 Task: Search one way flight ticket for 4 adults, 2 children, 2 infants in seat and 1 infant on lap in premium economy from Albuquerque: Albuquerque International Sunport to Greensboro: Piedmont Triad International Airport on 5-1-2023. Choice of flights is Alaska. Number of bags: 2 checked bags. Price is upto 42000. Outbound departure time preference is 13:00.
Action: Mouse moved to (218, 405)
Screenshot: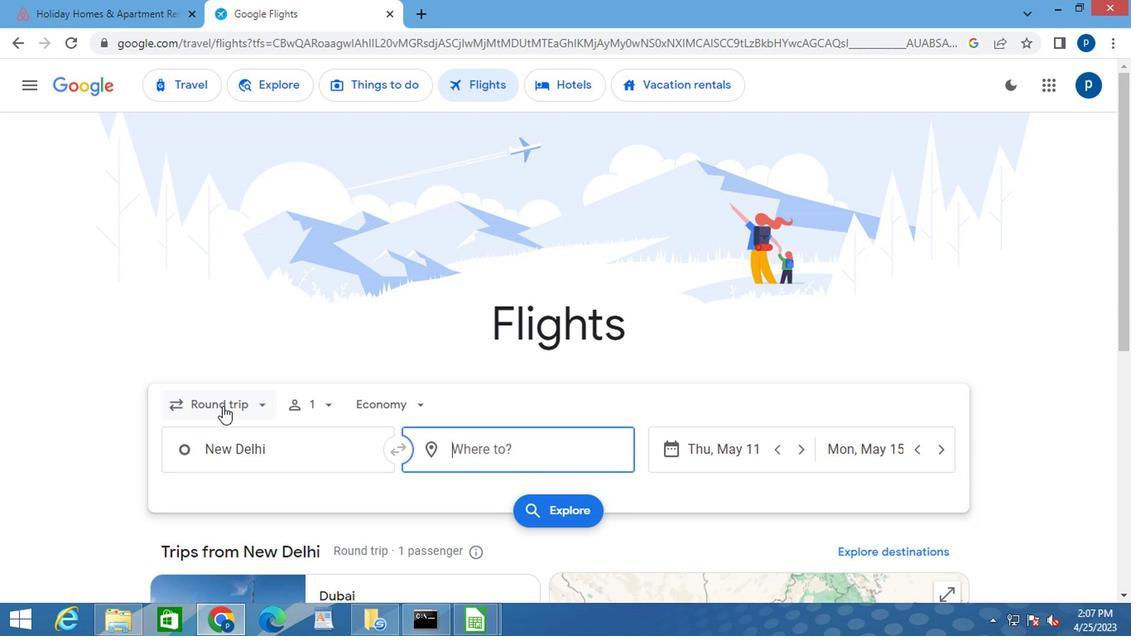
Action: Mouse pressed left at (218, 405)
Screenshot: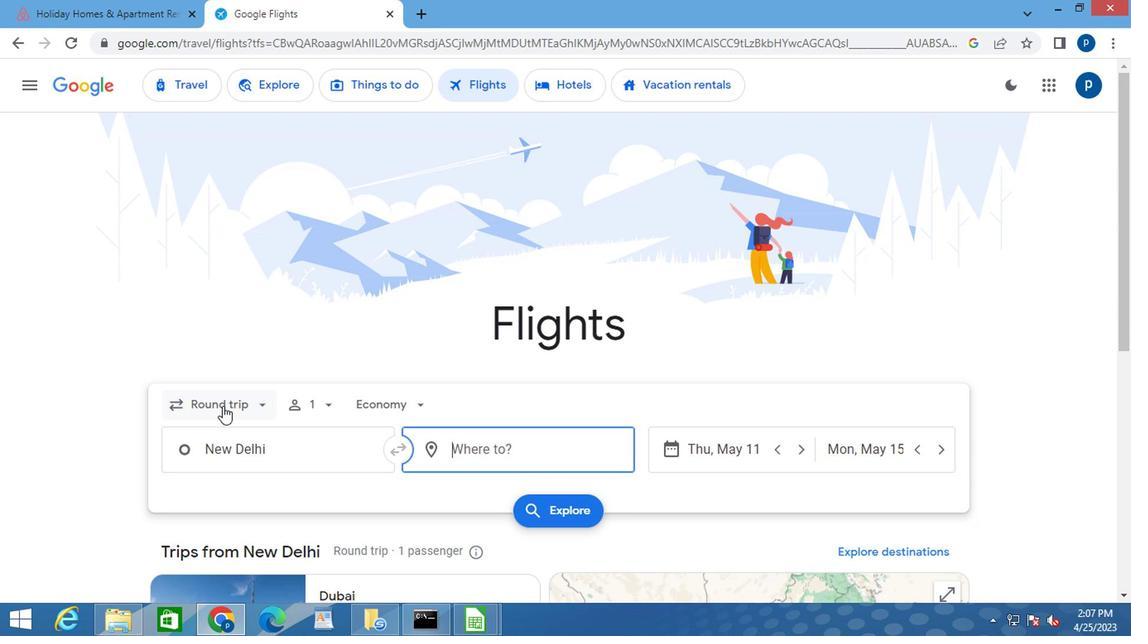 
Action: Mouse moved to (239, 476)
Screenshot: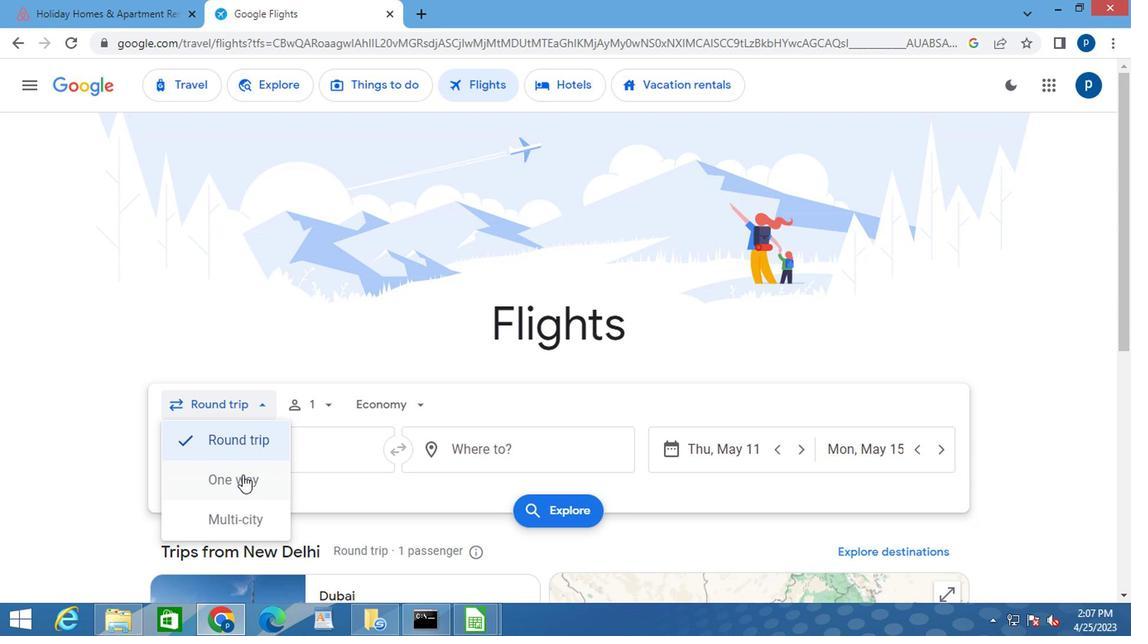 
Action: Mouse pressed left at (239, 476)
Screenshot: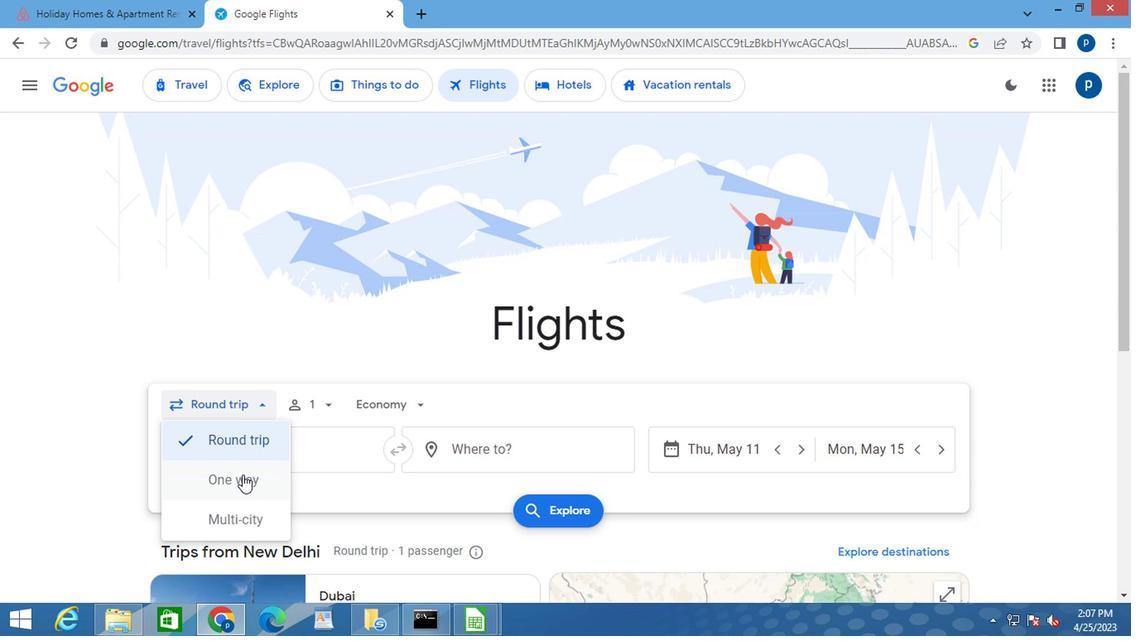 
Action: Mouse moved to (318, 410)
Screenshot: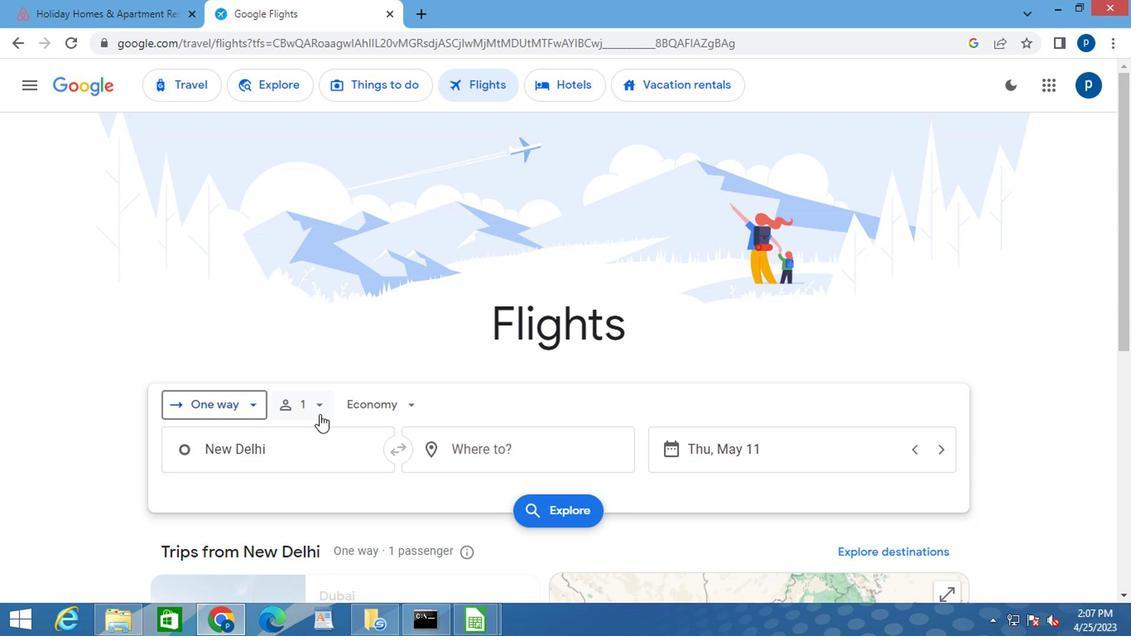 
Action: Mouse pressed left at (318, 410)
Screenshot: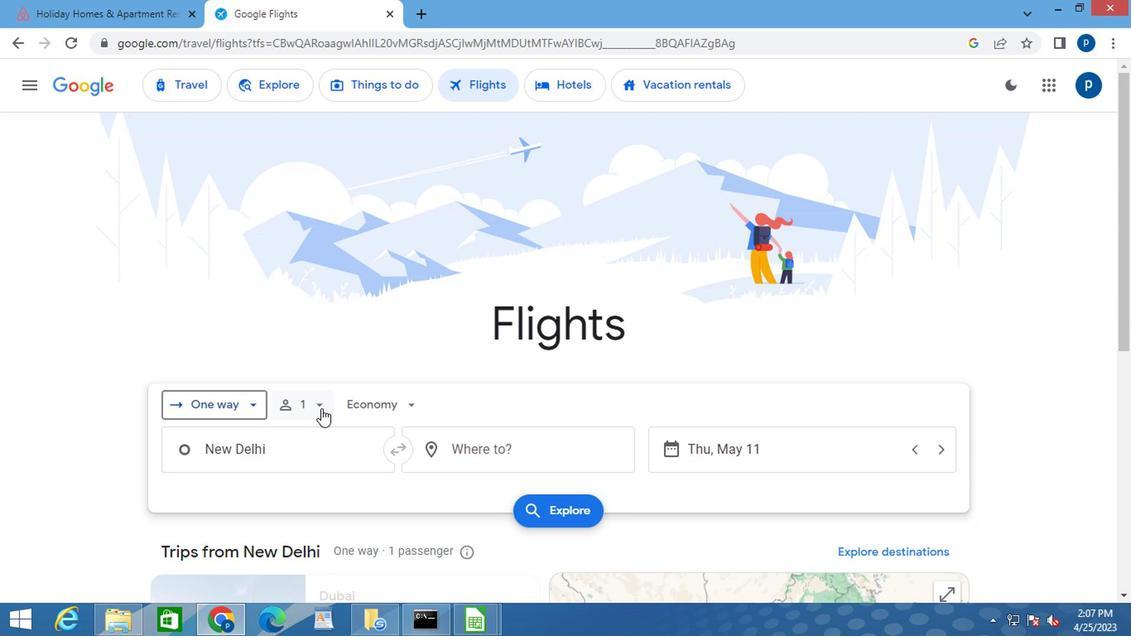 
Action: Mouse moved to (318, 408)
Screenshot: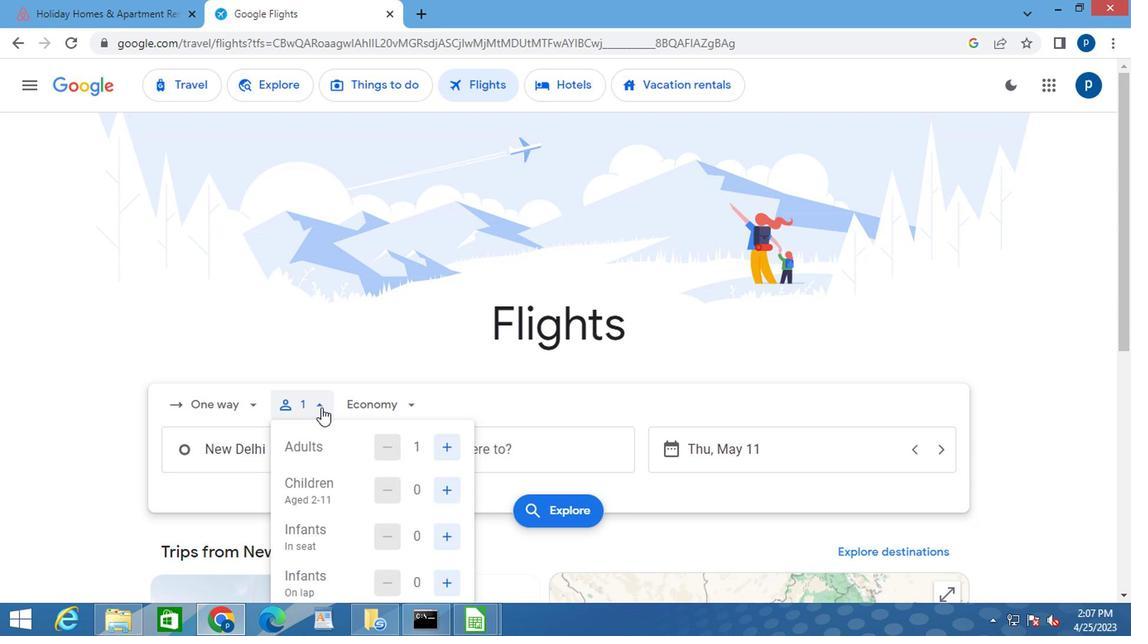 
Action: Mouse scrolled (318, 407) with delta (0, 0)
Screenshot: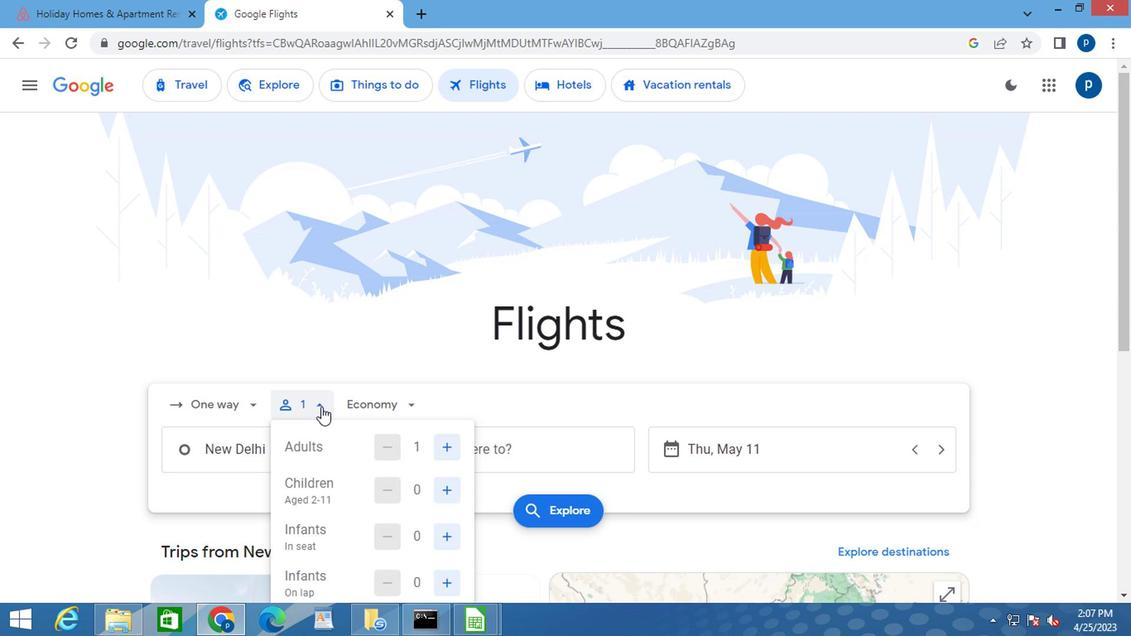
Action: Mouse scrolled (318, 407) with delta (0, 0)
Screenshot: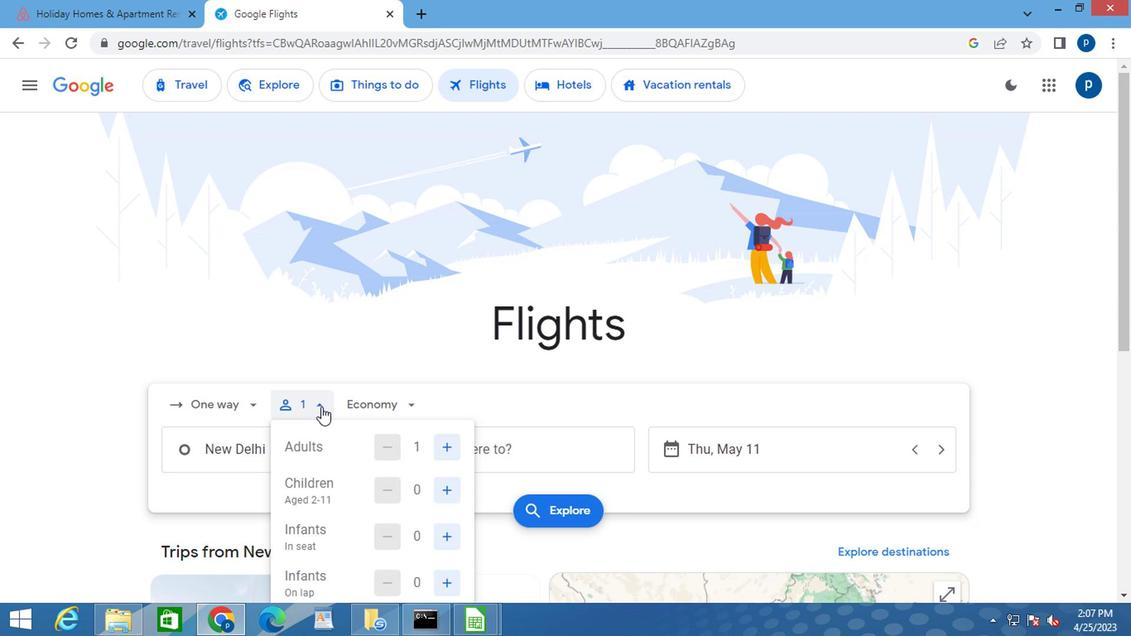 
Action: Mouse moved to (438, 291)
Screenshot: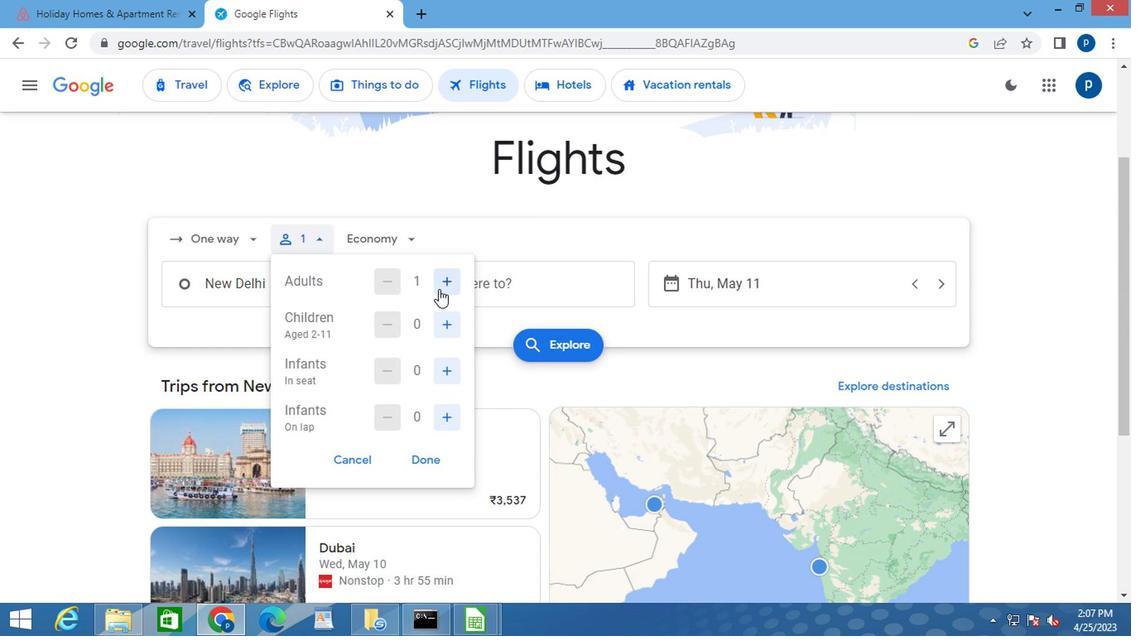 
Action: Mouse pressed left at (438, 291)
Screenshot: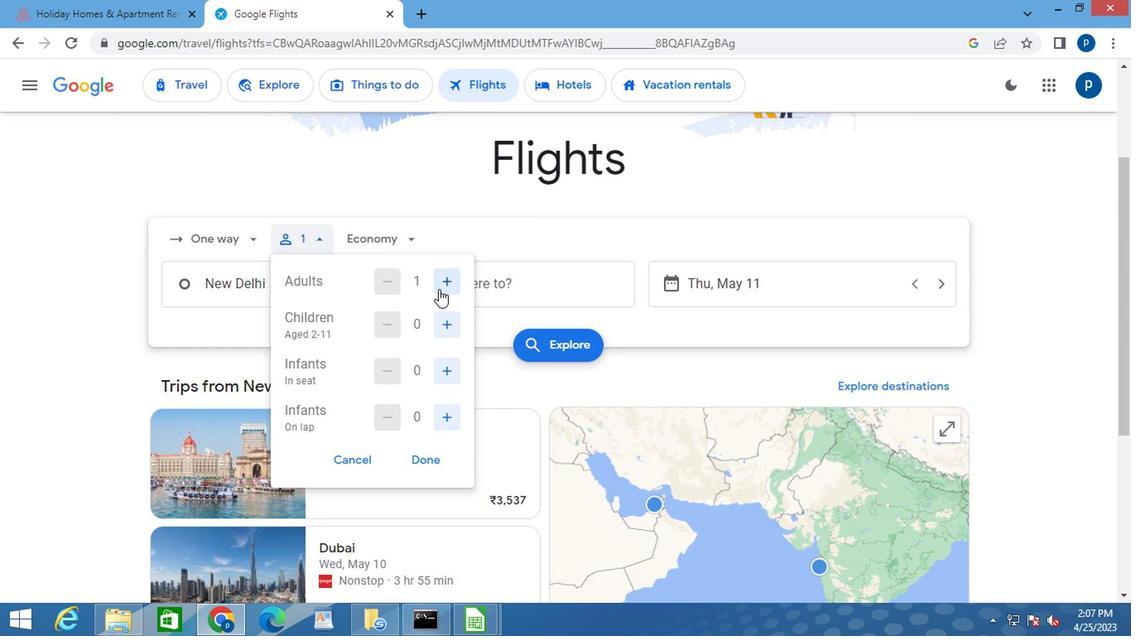 
Action: Mouse moved to (440, 291)
Screenshot: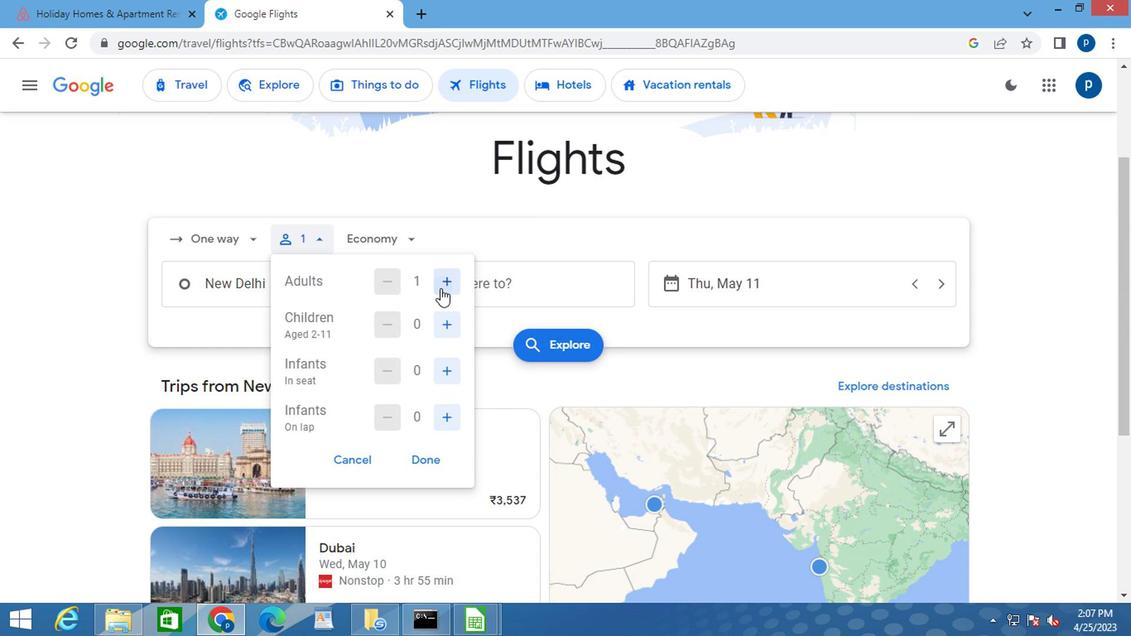 
Action: Mouse pressed left at (440, 291)
Screenshot: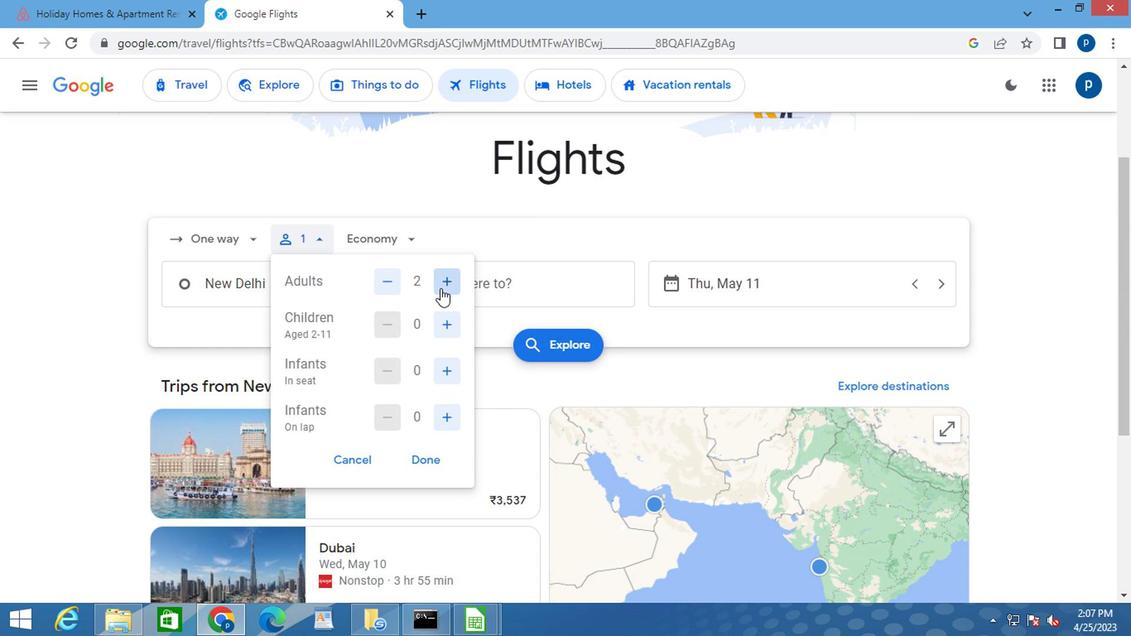 
Action: Mouse moved to (440, 291)
Screenshot: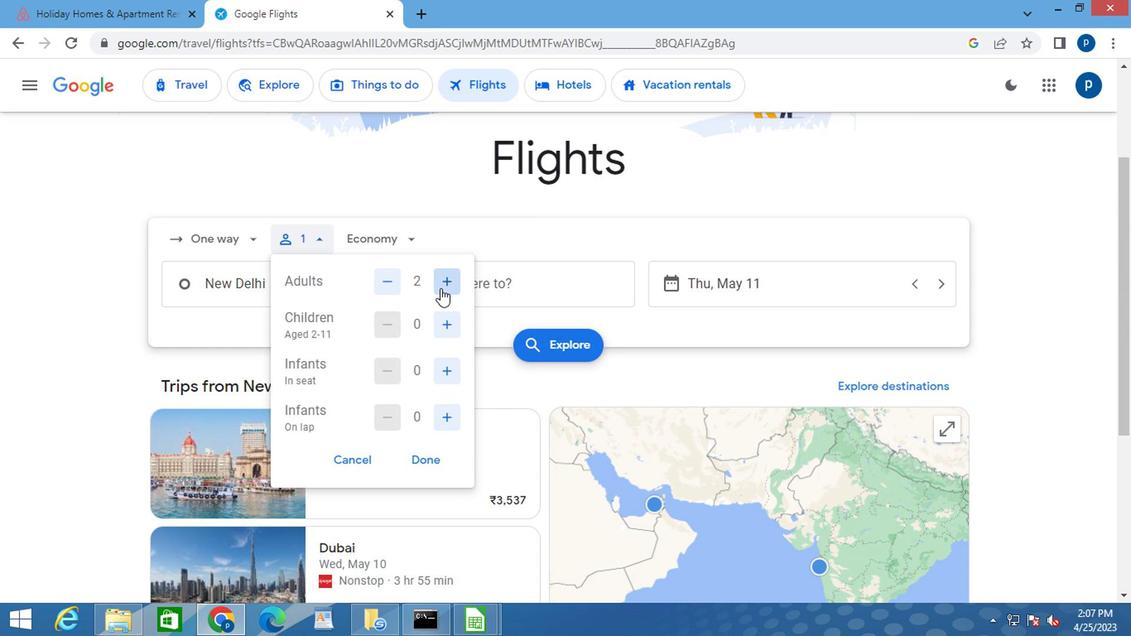 
Action: Mouse pressed left at (440, 291)
Screenshot: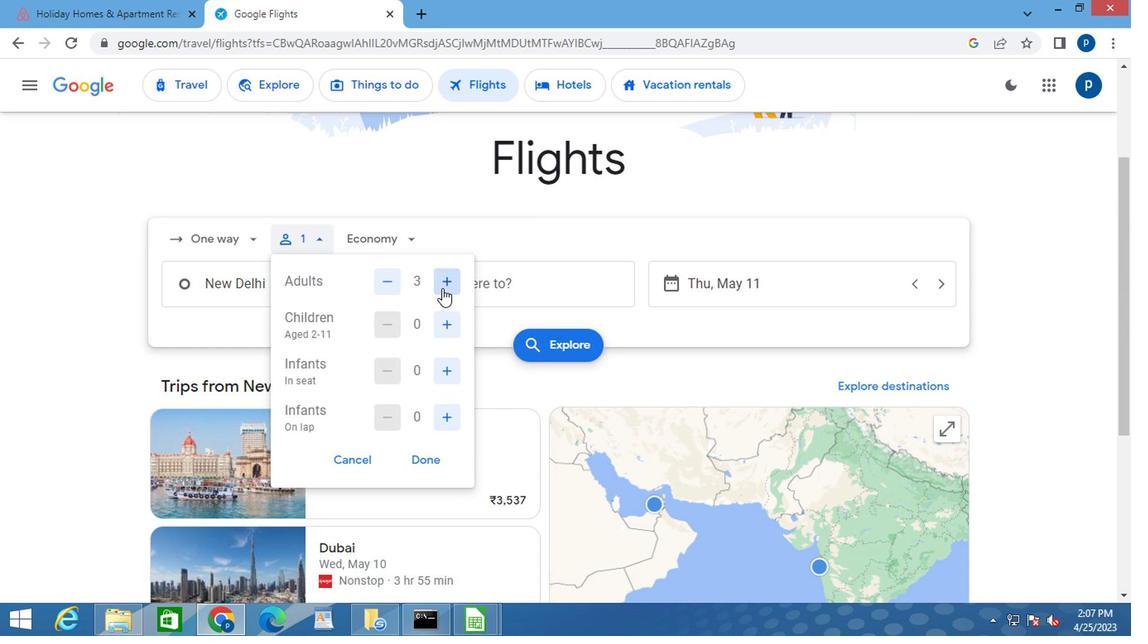 
Action: Mouse moved to (443, 322)
Screenshot: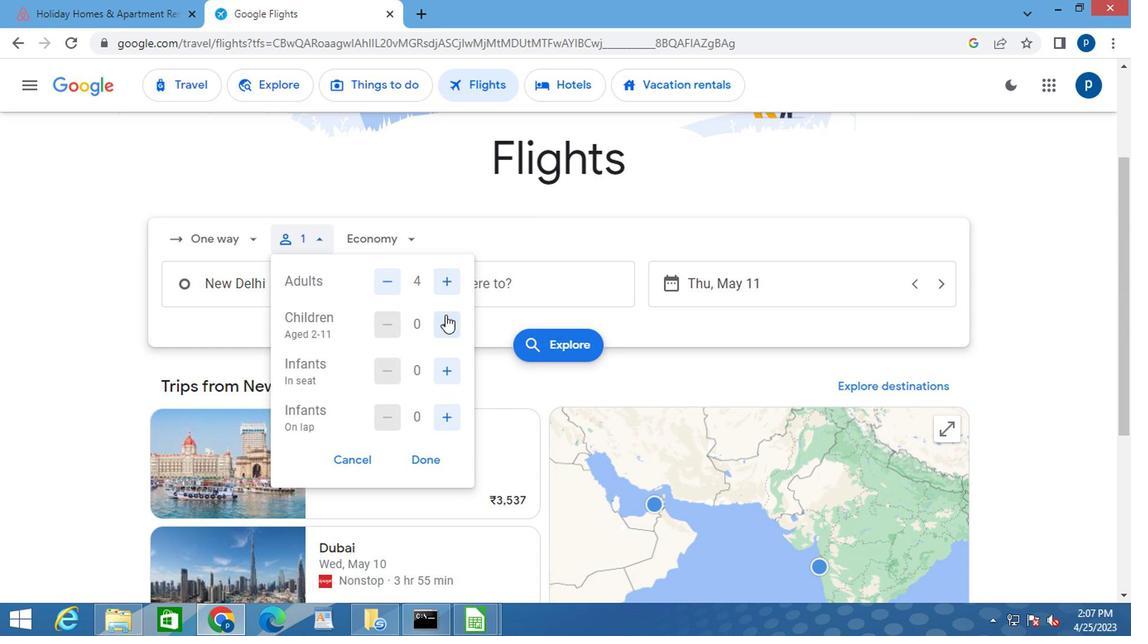 
Action: Mouse pressed left at (443, 322)
Screenshot: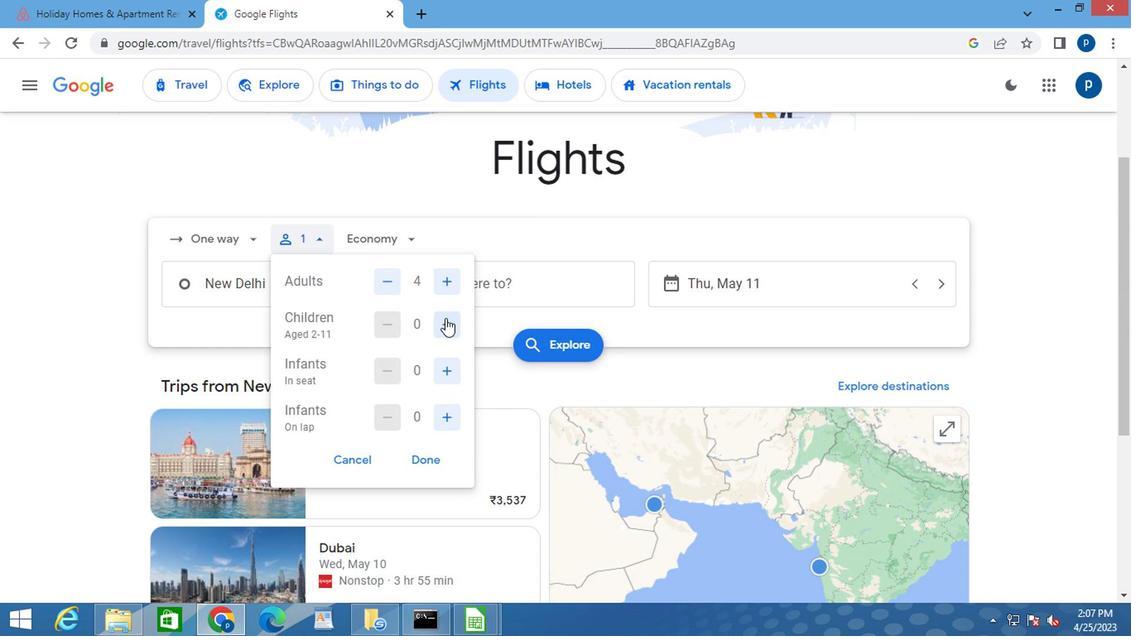 
Action: Mouse pressed left at (443, 322)
Screenshot: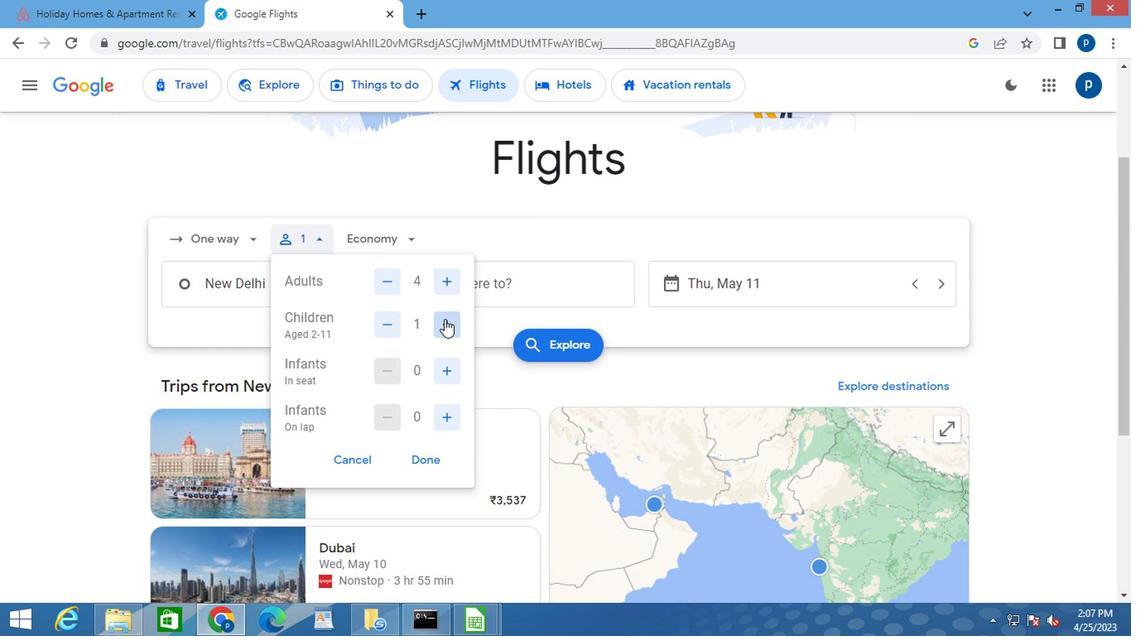 
Action: Mouse moved to (446, 371)
Screenshot: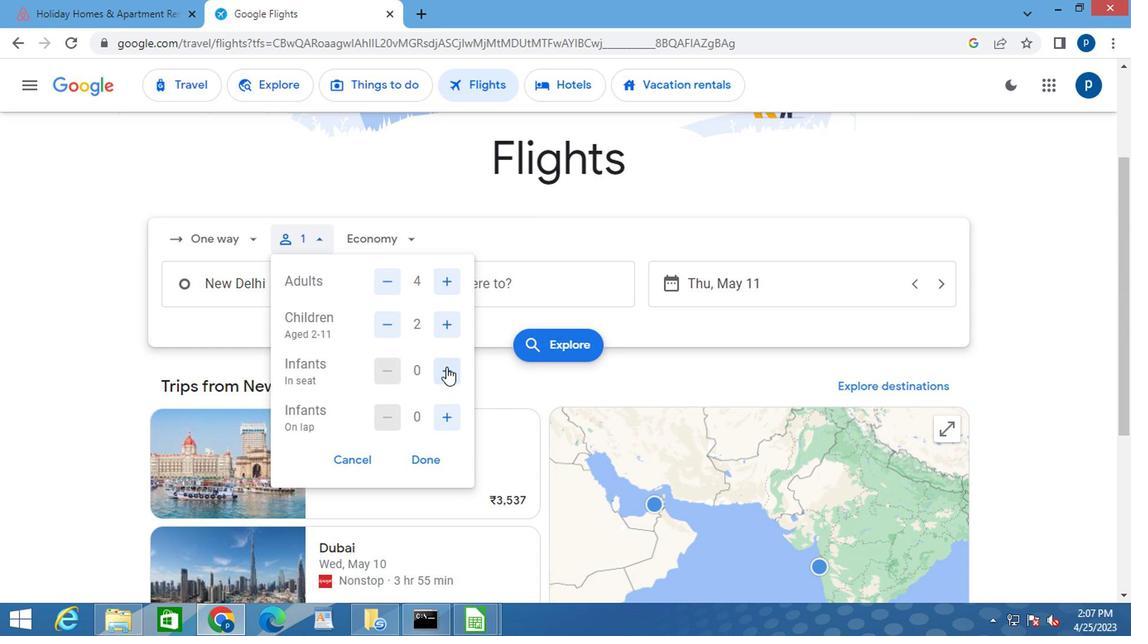 
Action: Mouse pressed left at (446, 371)
Screenshot: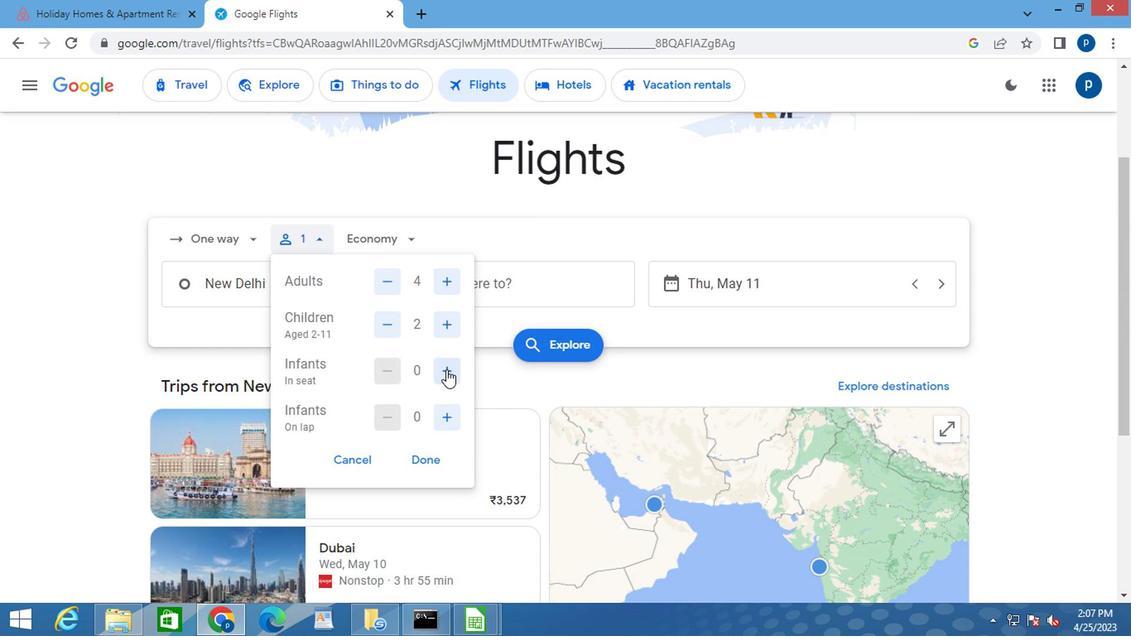 
Action: Mouse moved to (446, 371)
Screenshot: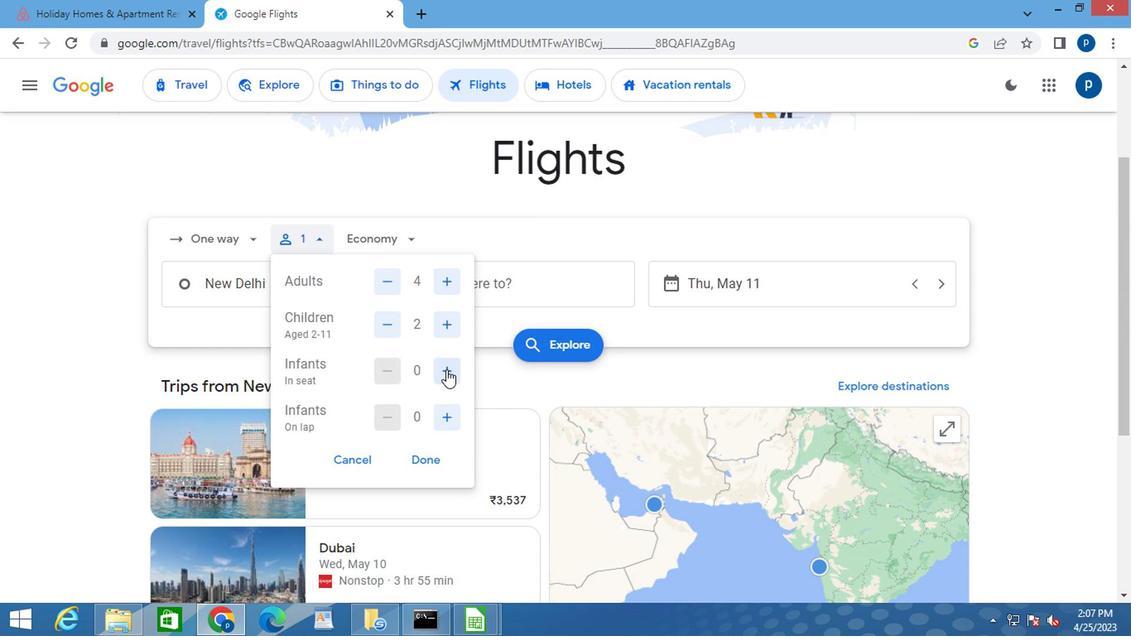 
Action: Mouse pressed left at (446, 371)
Screenshot: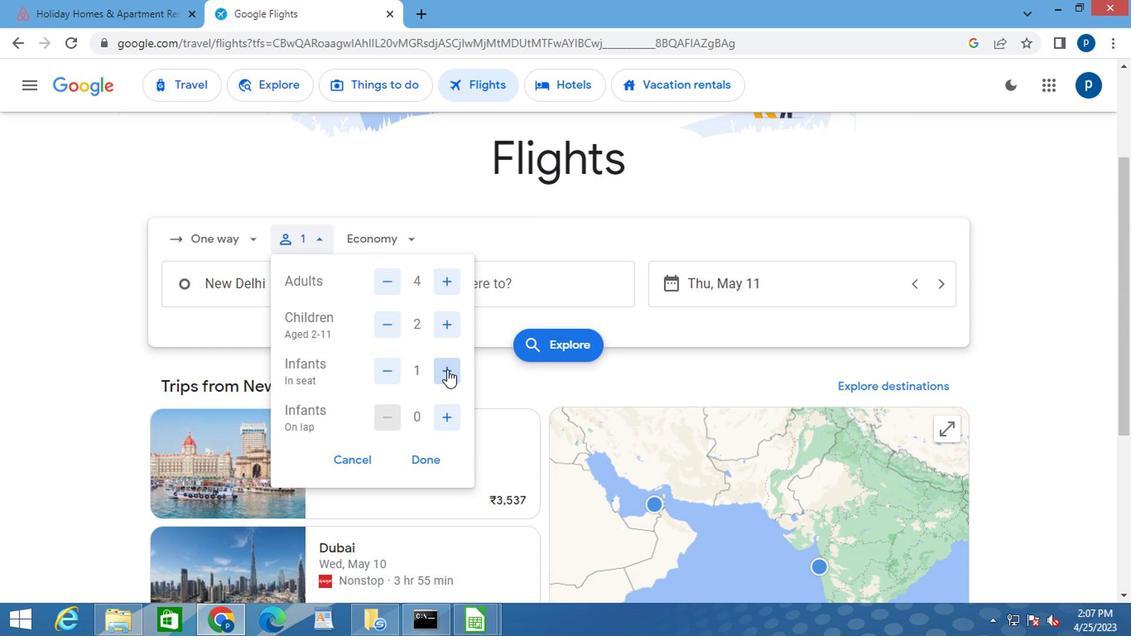 
Action: Mouse moved to (446, 417)
Screenshot: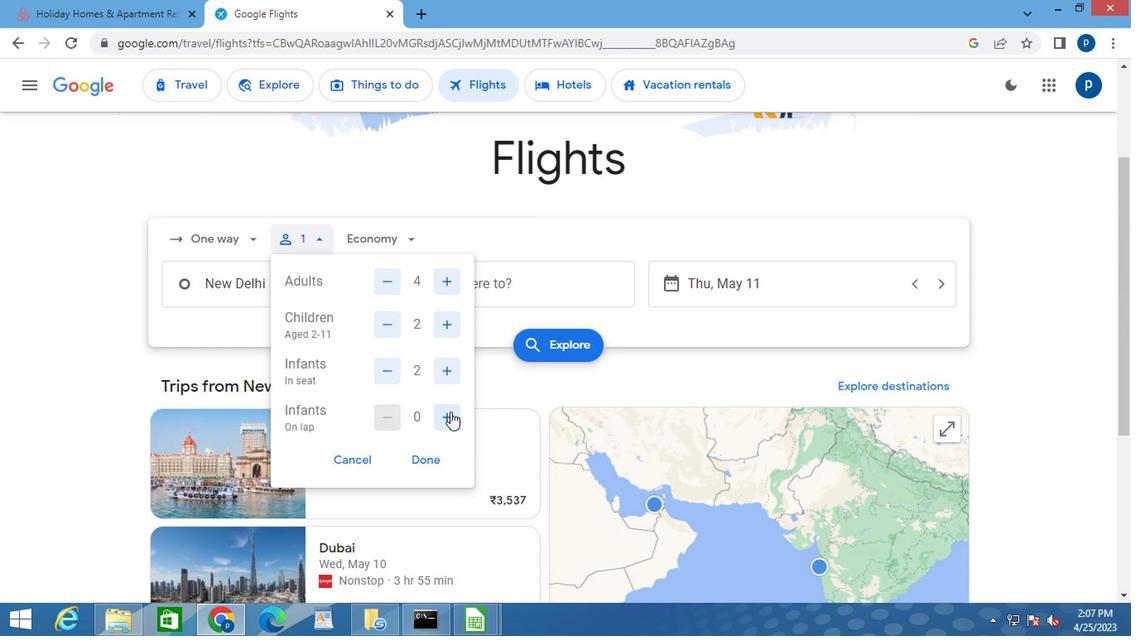 
Action: Mouse pressed left at (446, 417)
Screenshot: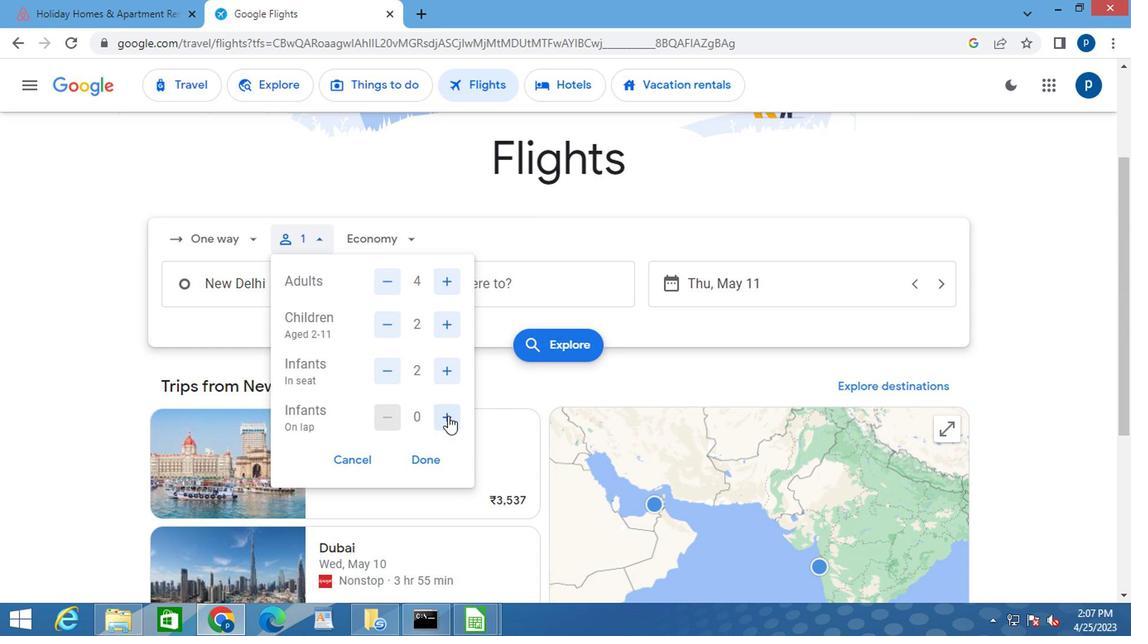 
Action: Mouse moved to (426, 459)
Screenshot: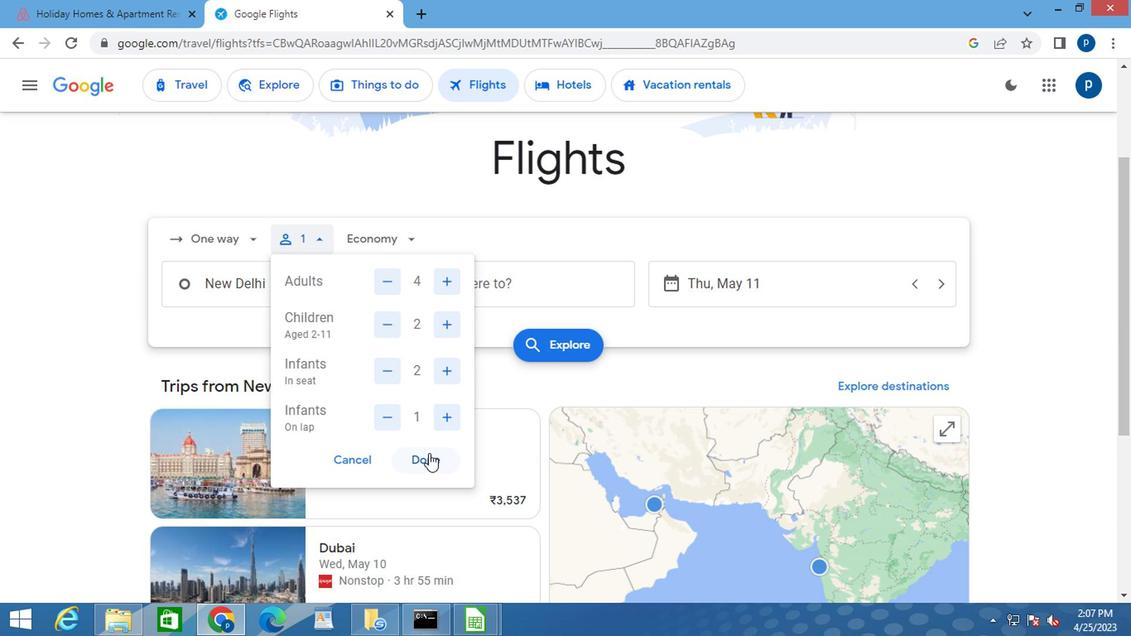 
Action: Mouse pressed left at (426, 459)
Screenshot: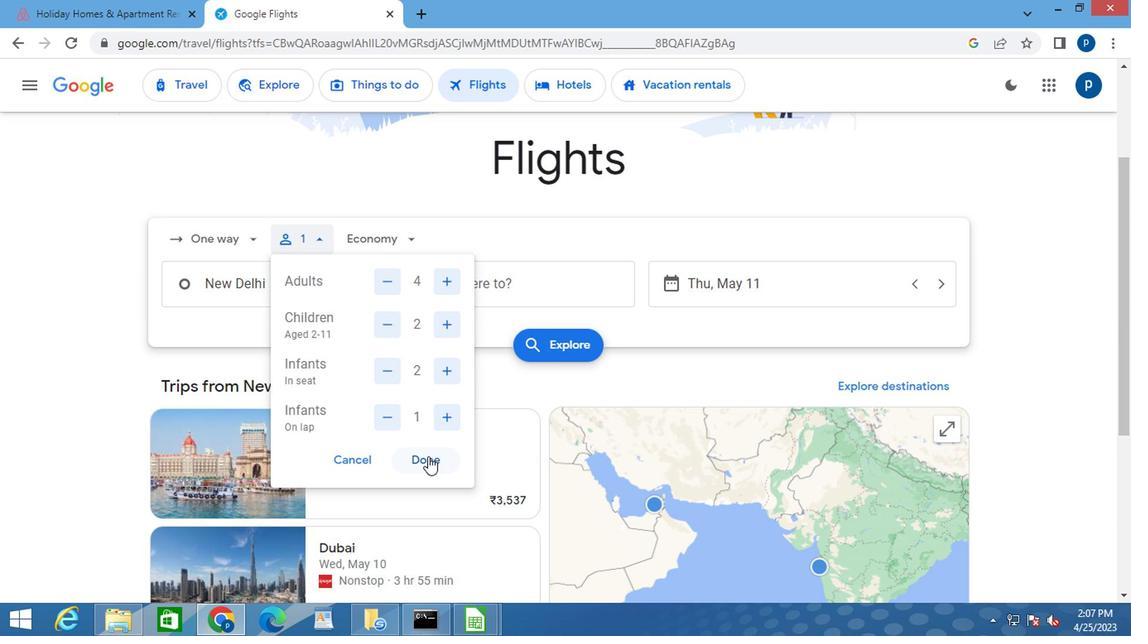 
Action: Mouse moved to (400, 250)
Screenshot: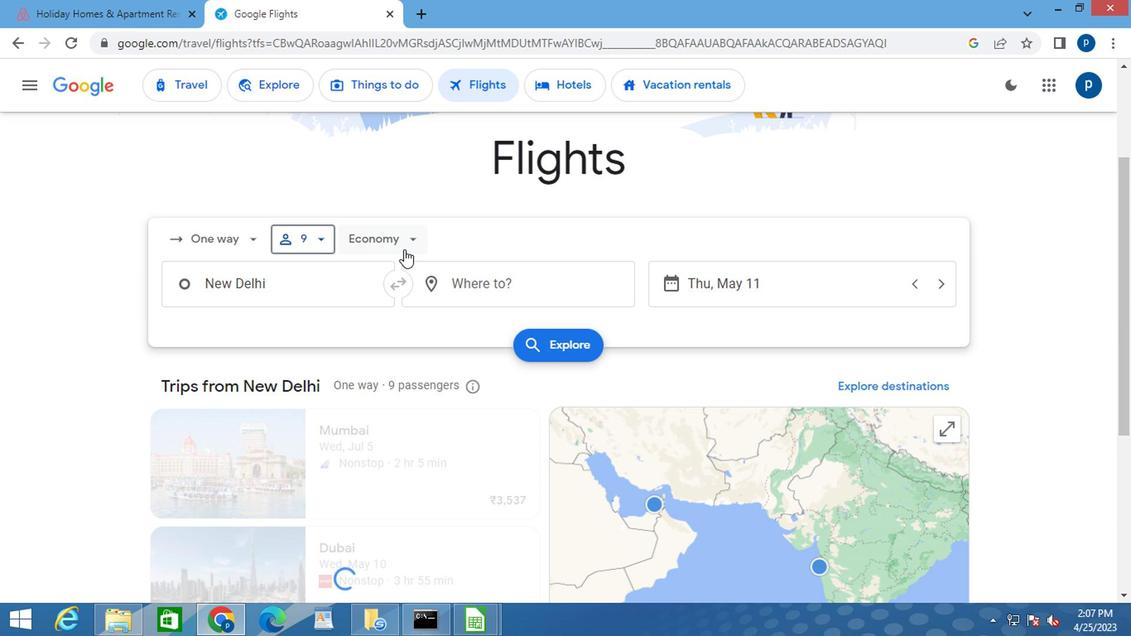 
Action: Mouse pressed left at (400, 250)
Screenshot: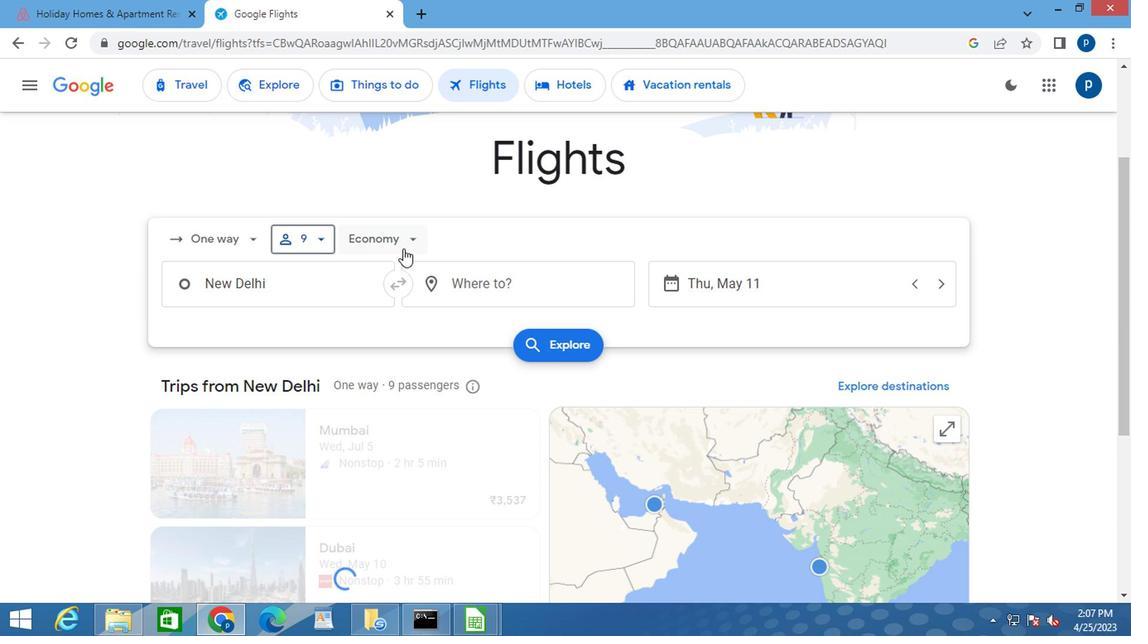 
Action: Mouse moved to (460, 312)
Screenshot: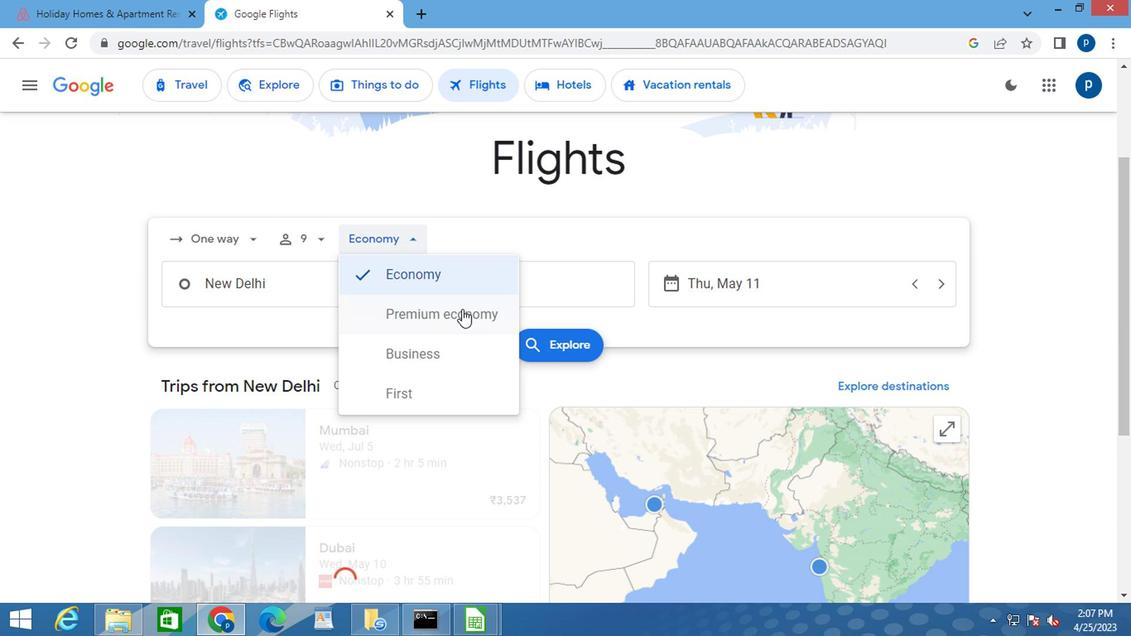 
Action: Mouse pressed left at (460, 312)
Screenshot: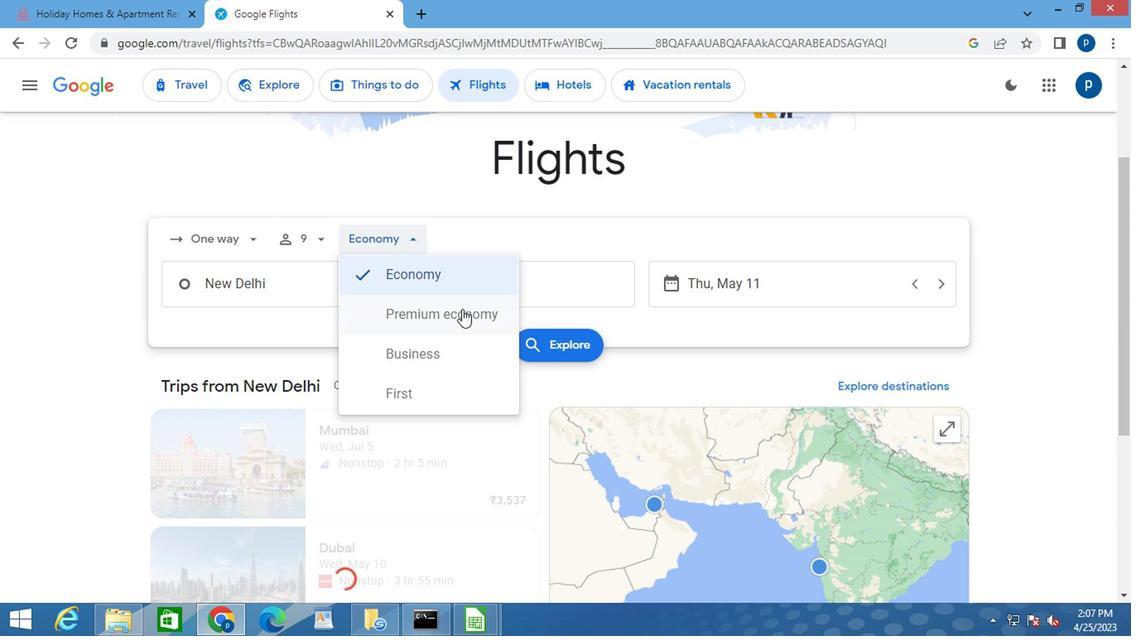 
Action: Mouse moved to (231, 289)
Screenshot: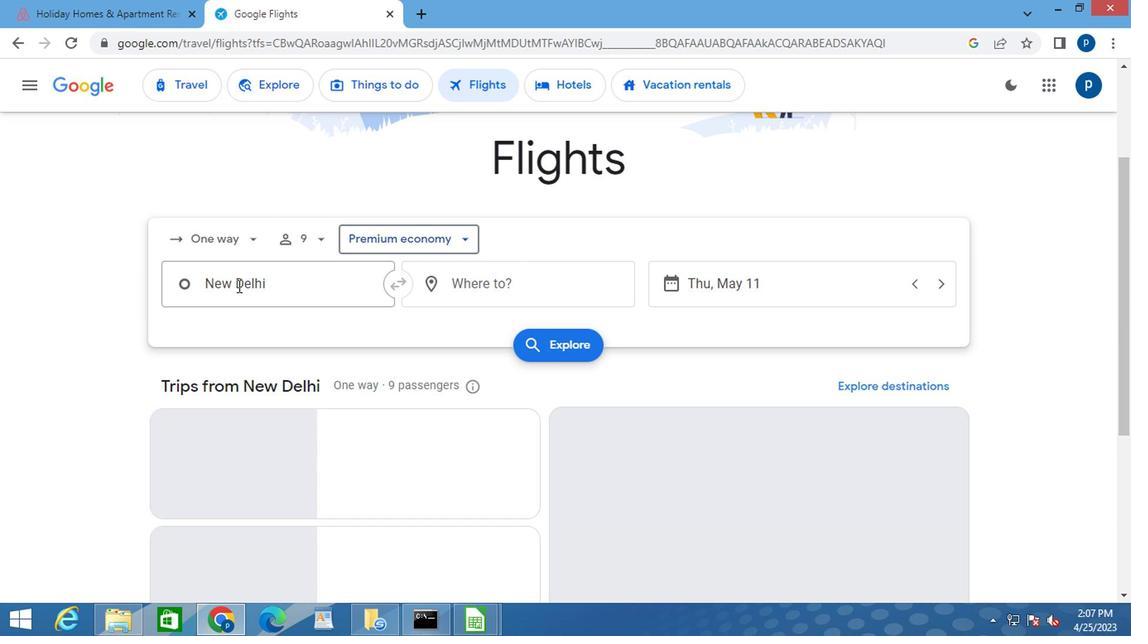 
Action: Mouse pressed left at (231, 289)
Screenshot: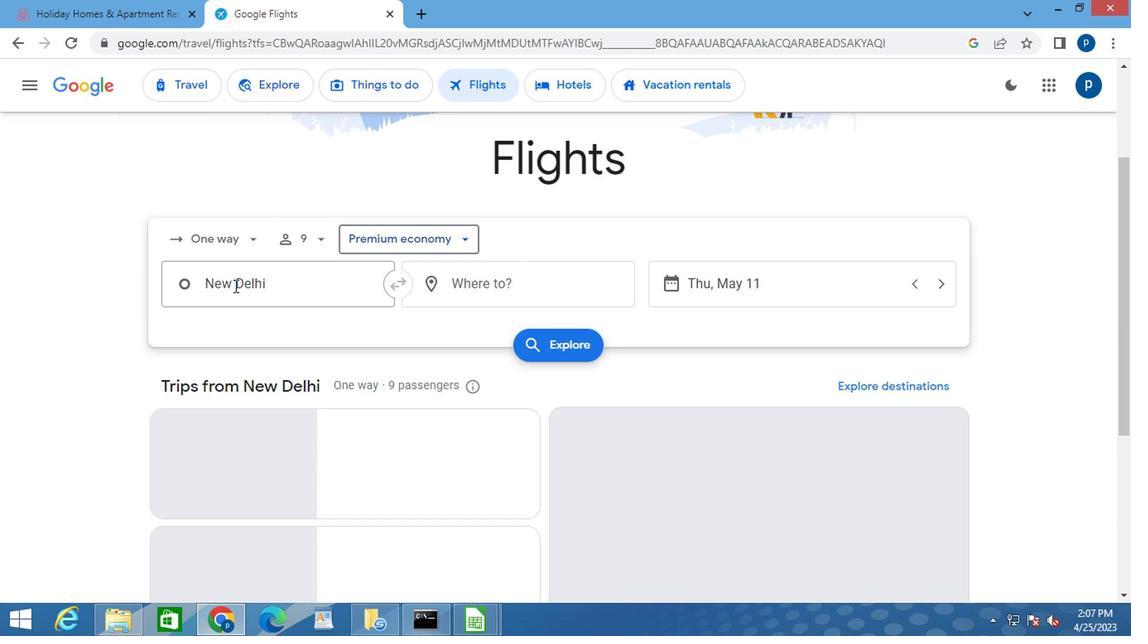 
Action: Mouse pressed left at (231, 289)
Screenshot: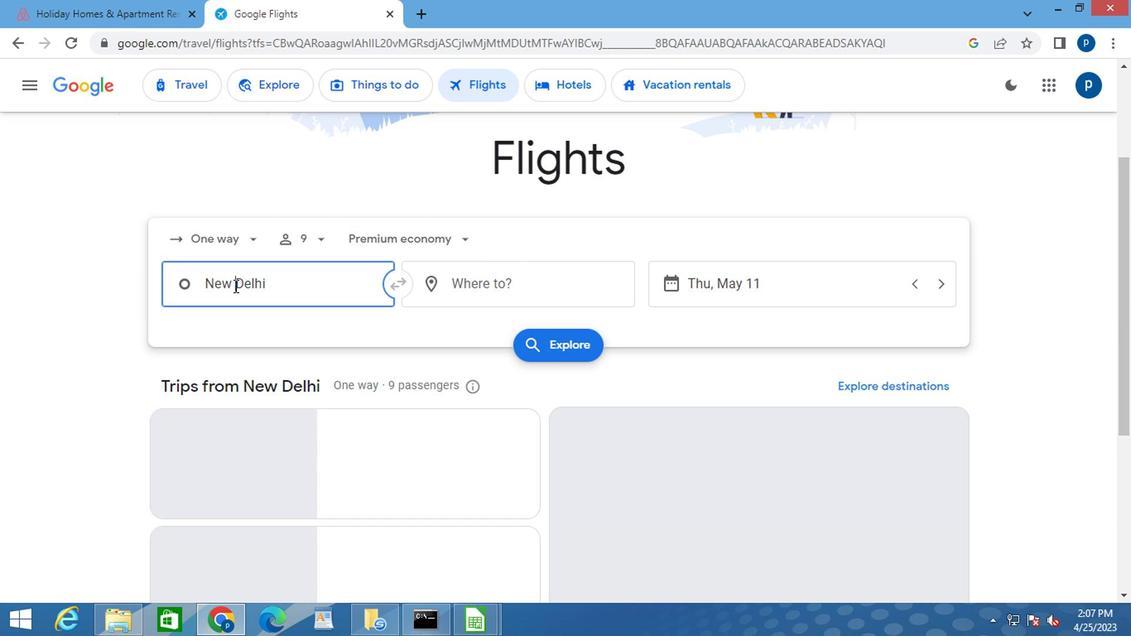 
Action: Key pressed <Key.delete>a<Key.caps_lock>lbuquerque
Screenshot: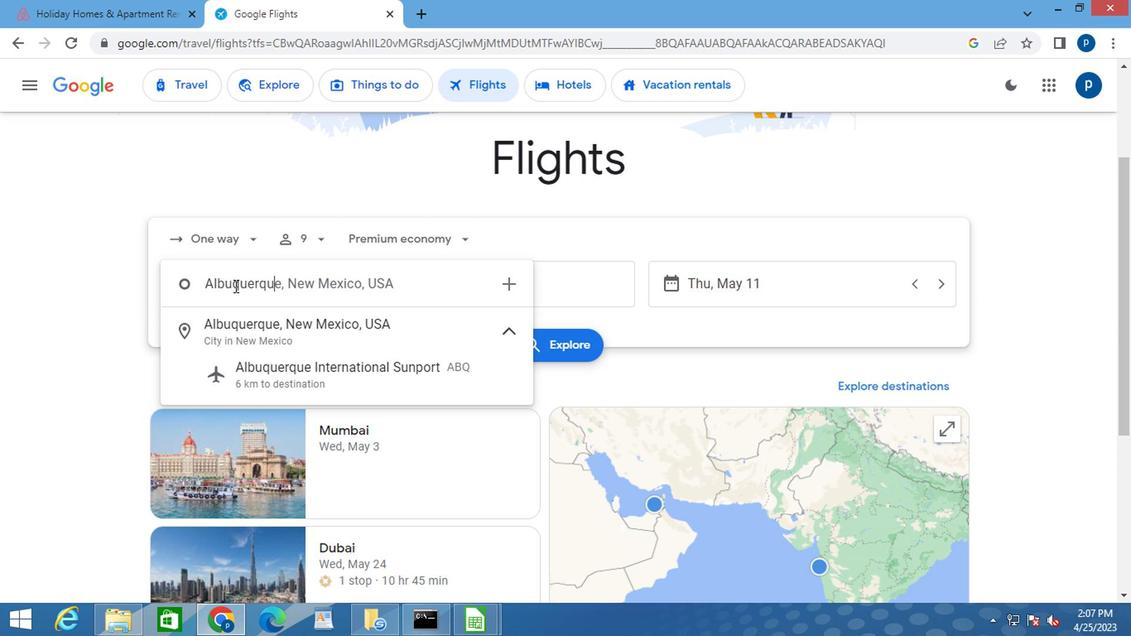 
Action: Mouse moved to (273, 377)
Screenshot: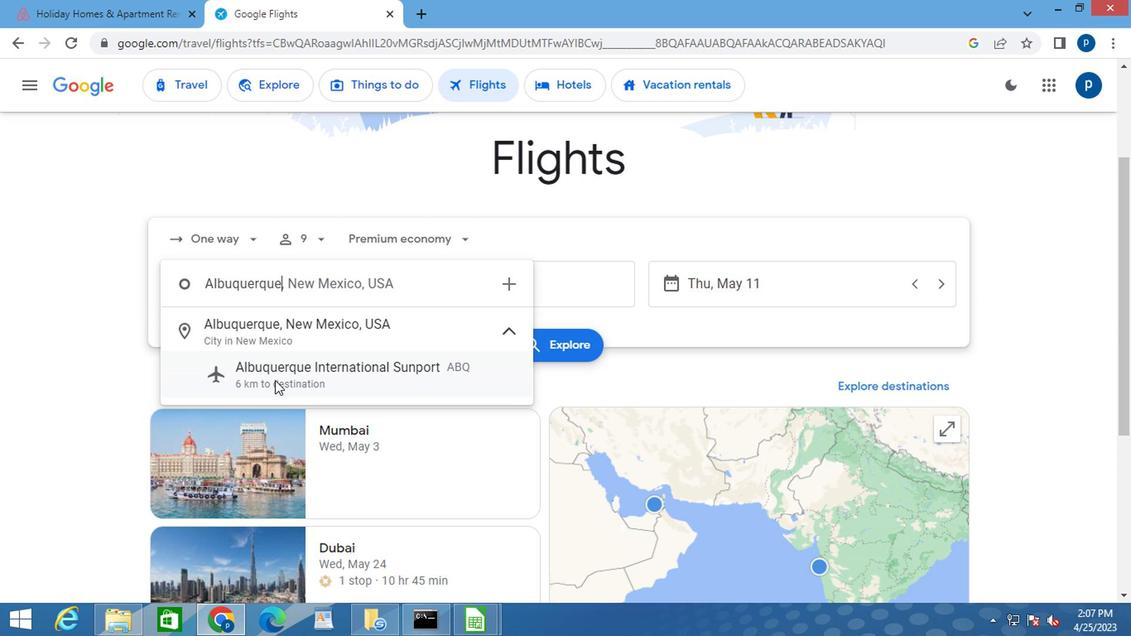 
Action: Mouse pressed left at (273, 377)
Screenshot: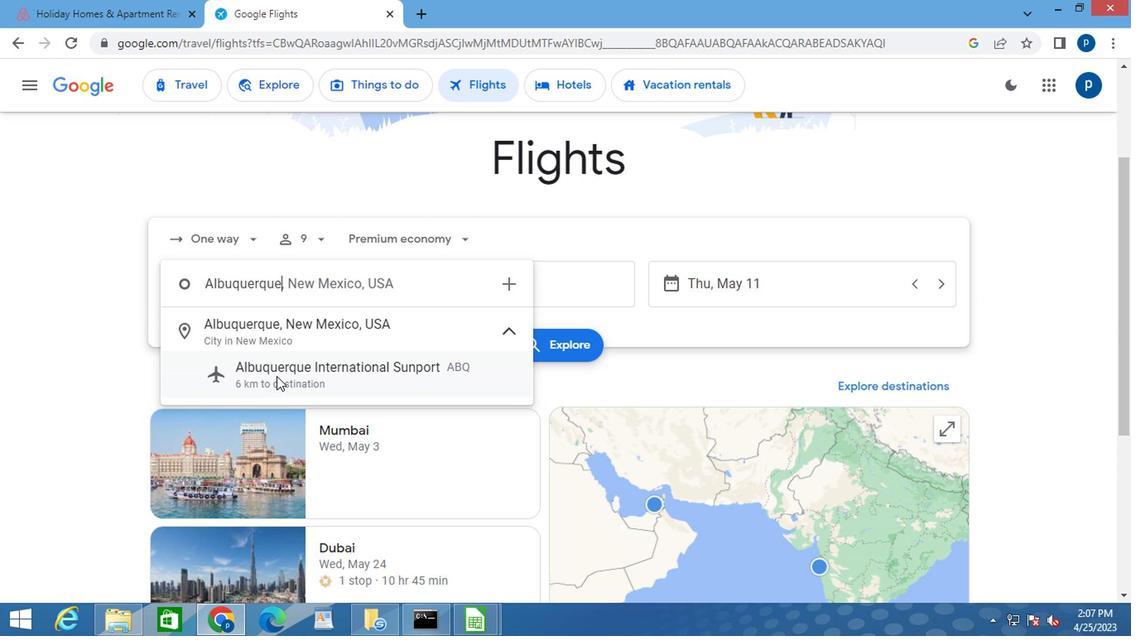 
Action: Mouse moved to (464, 293)
Screenshot: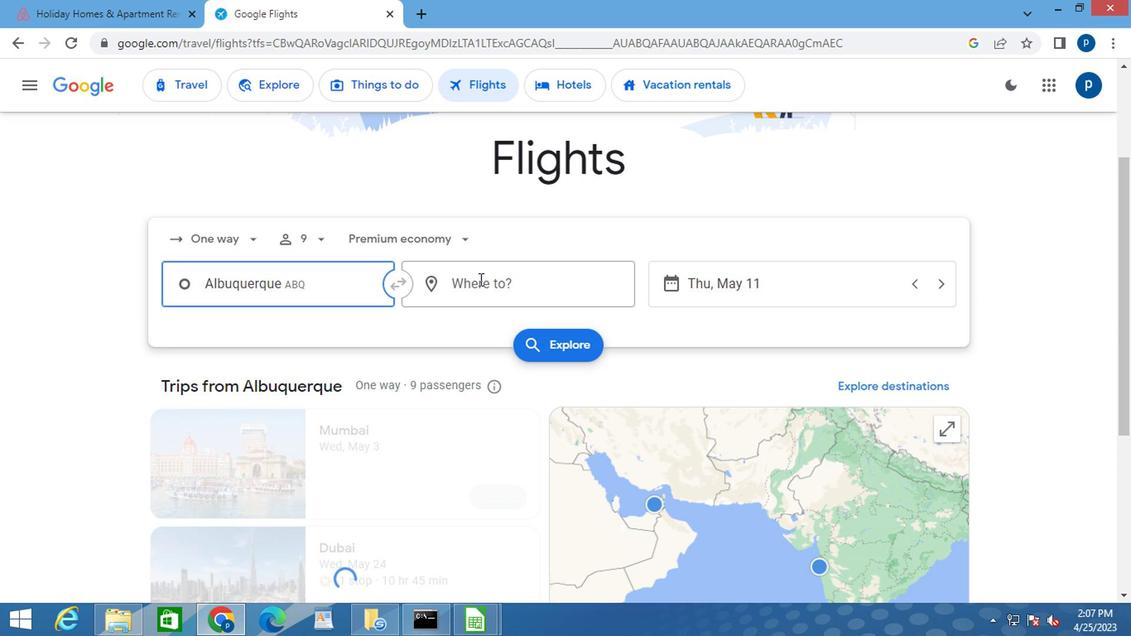
Action: Mouse pressed left at (464, 293)
Screenshot: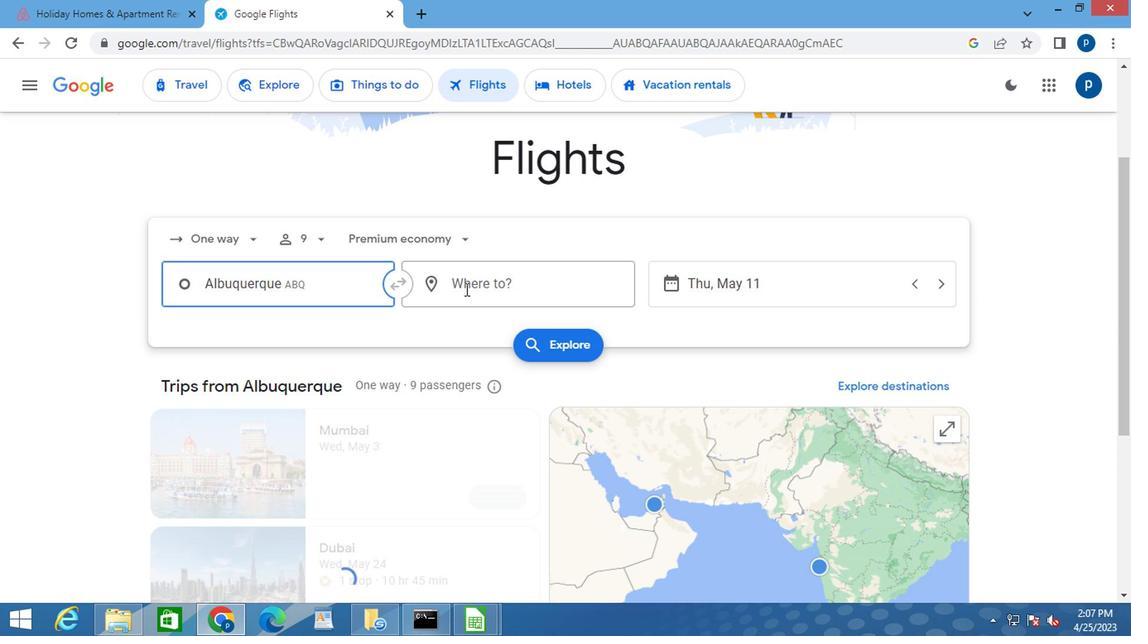 
Action: Key pressed <Key.caps_lock>p<Key.caps_lock>iedmont
Screenshot: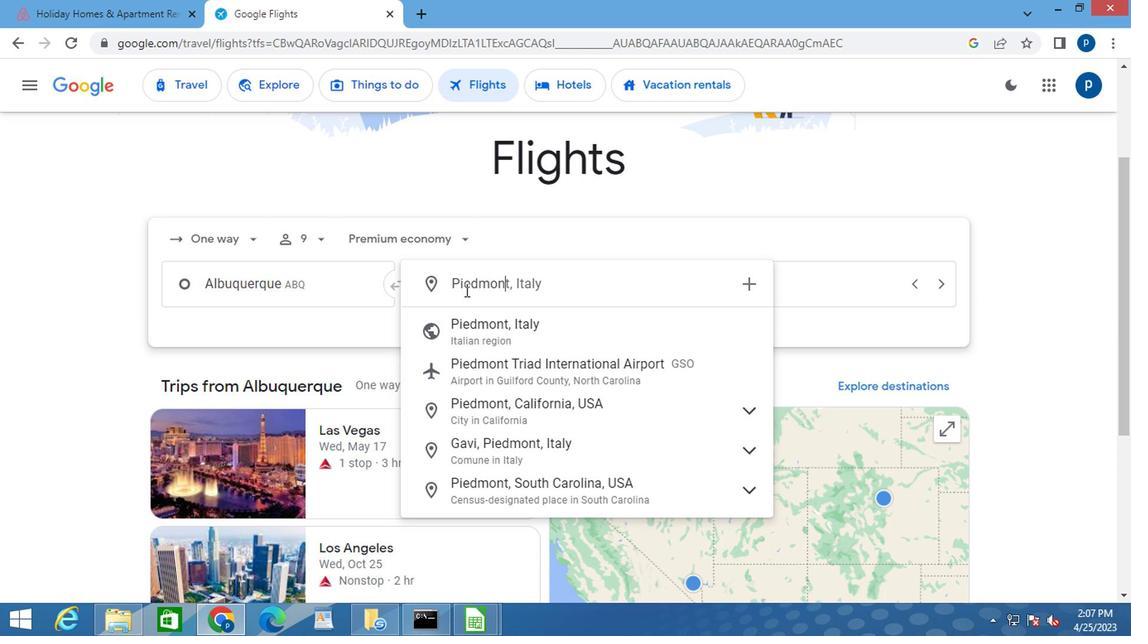 
Action: Mouse moved to (509, 380)
Screenshot: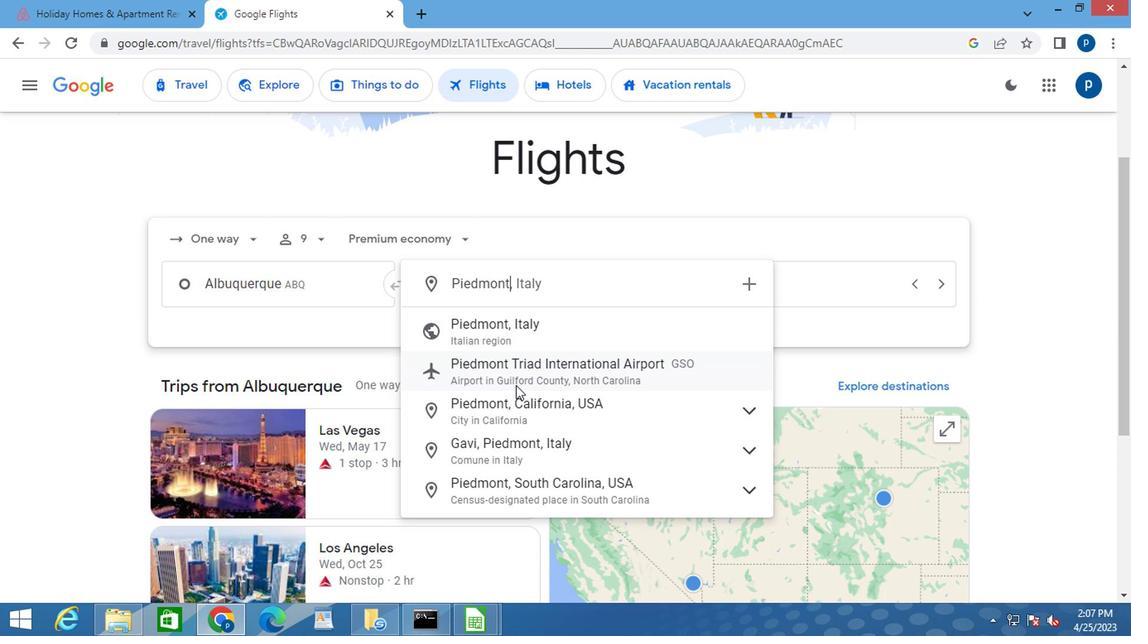 
Action: Mouse pressed left at (509, 380)
Screenshot: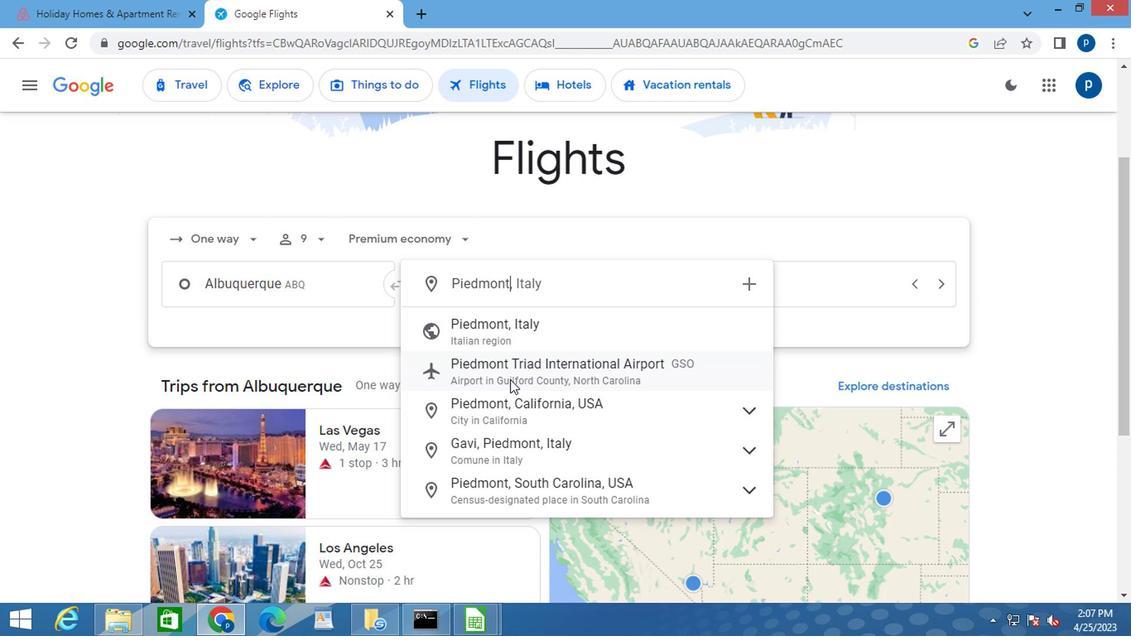 
Action: Mouse moved to (670, 287)
Screenshot: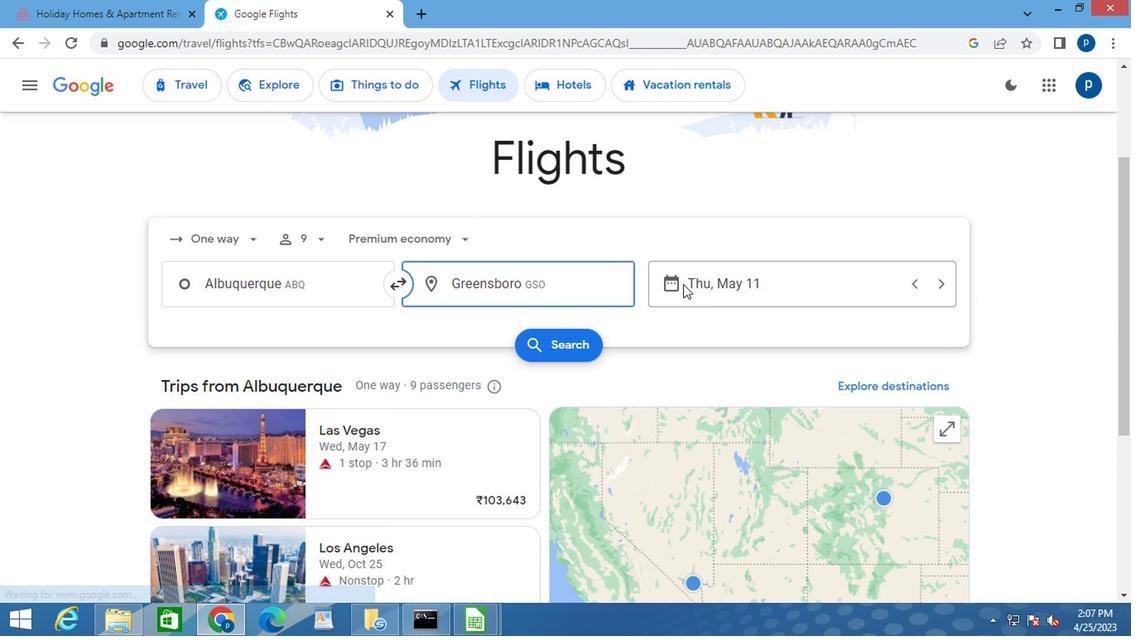 
Action: Mouse pressed left at (670, 287)
Screenshot: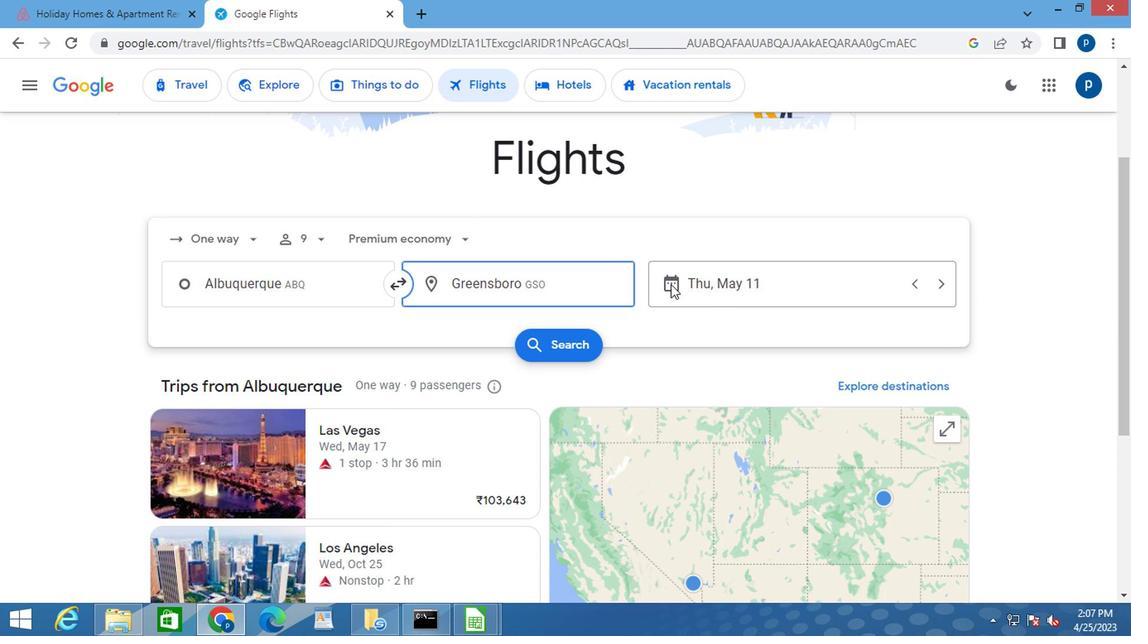 
Action: Mouse moved to (725, 297)
Screenshot: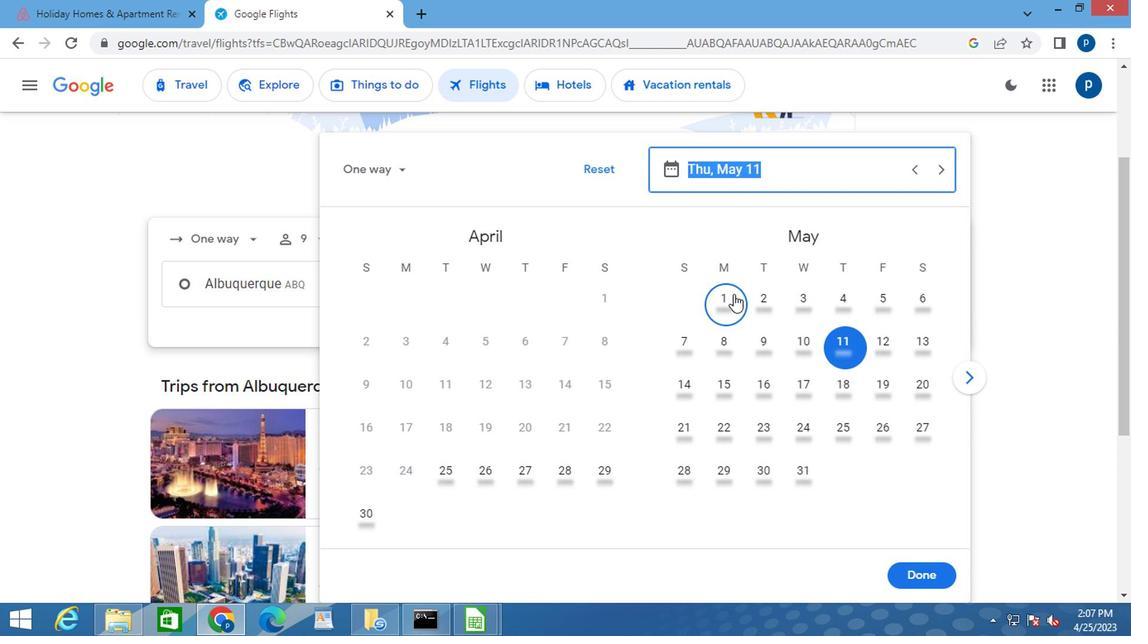 
Action: Mouse pressed left at (725, 297)
Screenshot: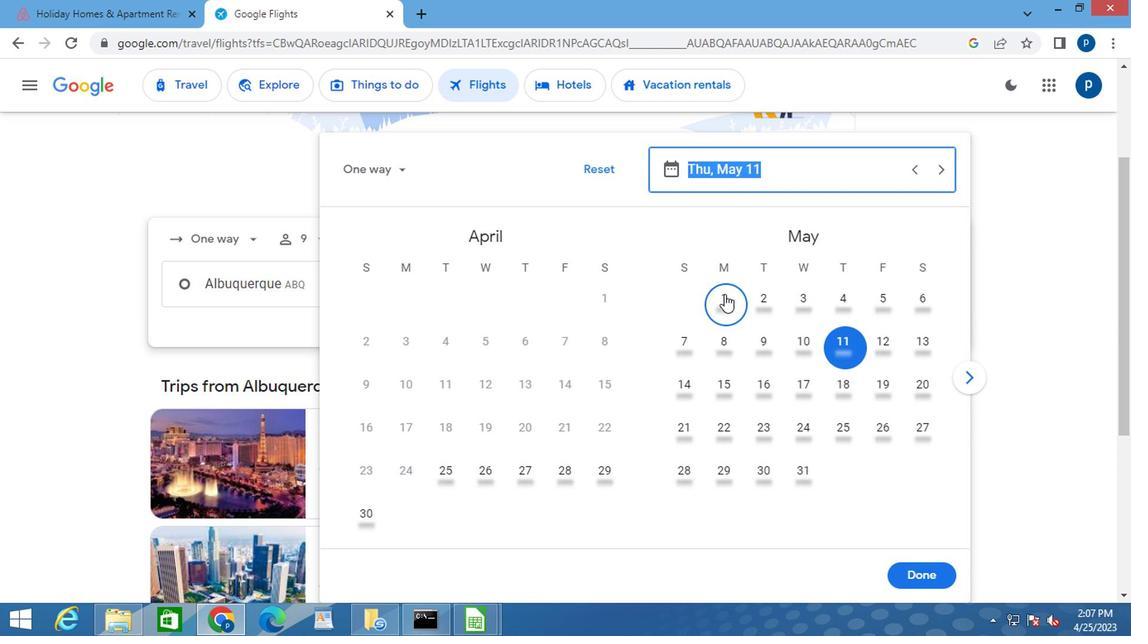 
Action: Mouse moved to (908, 570)
Screenshot: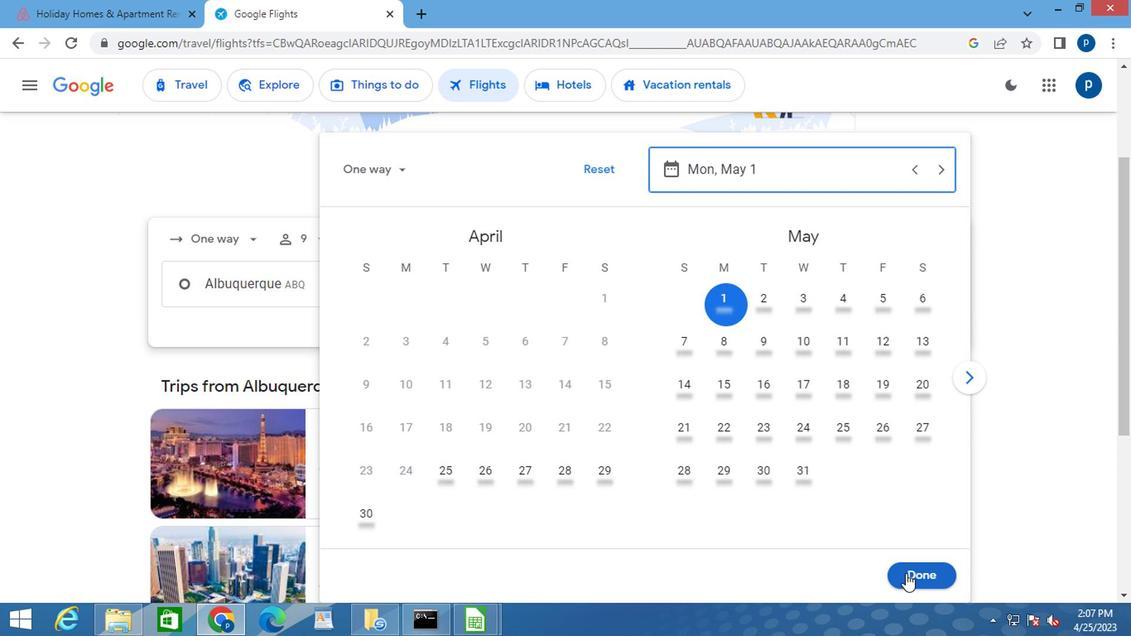 
Action: Mouse pressed left at (908, 570)
Screenshot: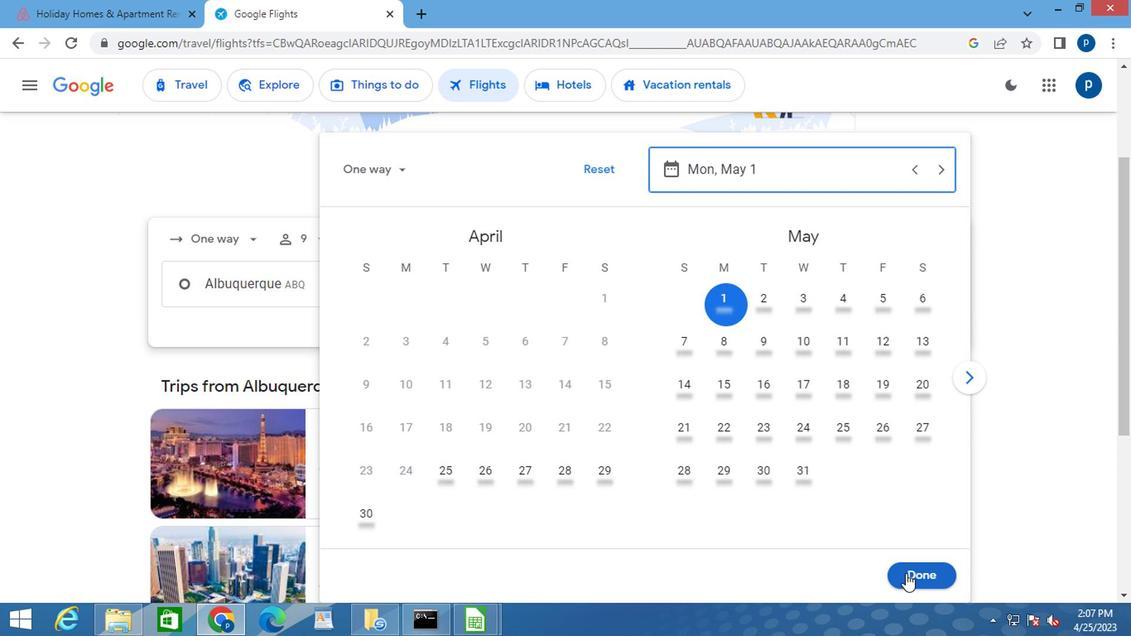 
Action: Mouse moved to (549, 343)
Screenshot: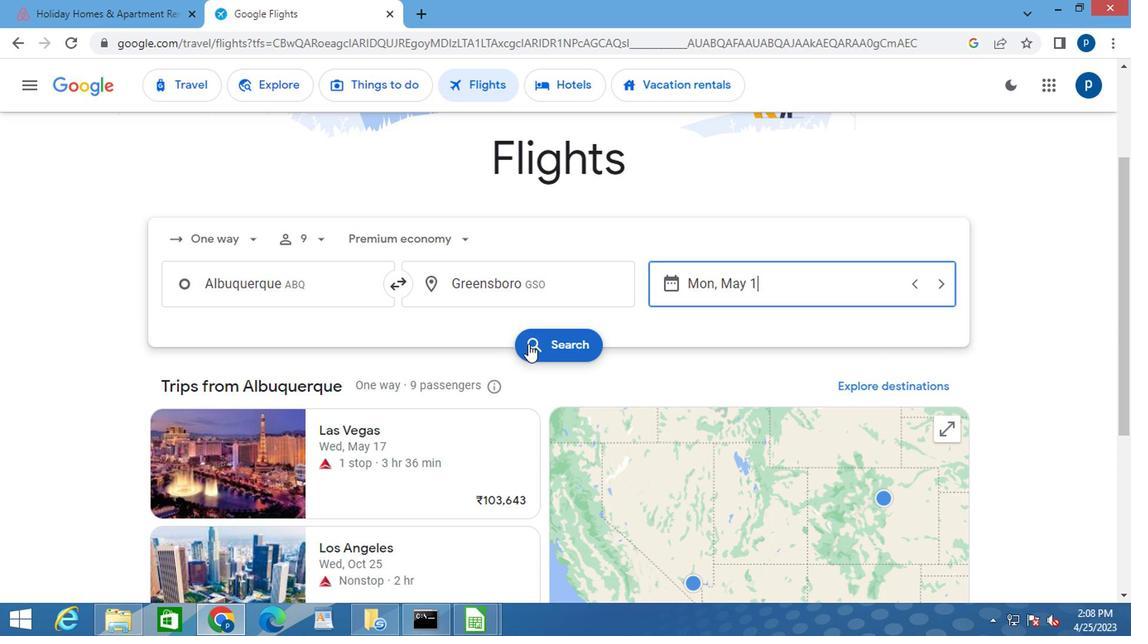 
Action: Mouse pressed left at (549, 343)
Screenshot: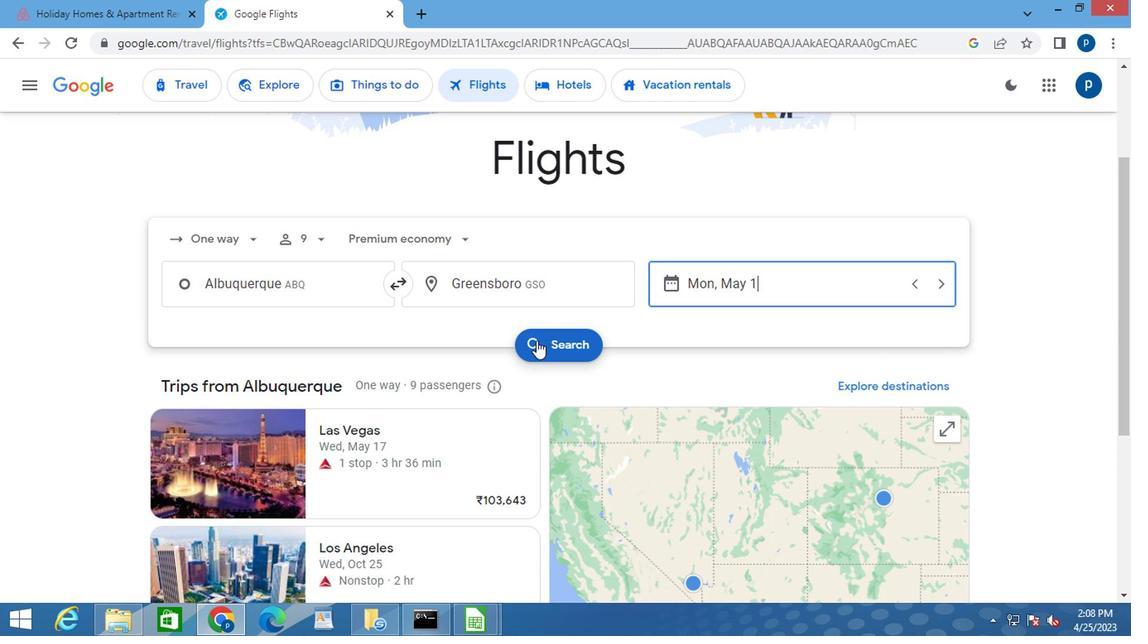 
Action: Mouse moved to (176, 242)
Screenshot: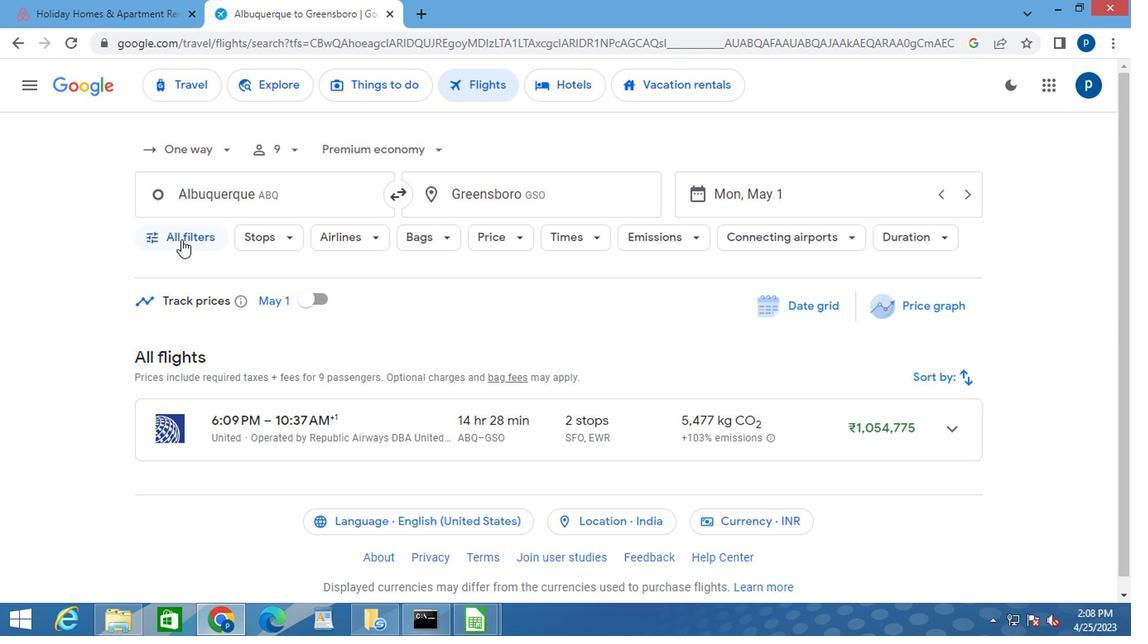 
Action: Mouse pressed left at (176, 242)
Screenshot: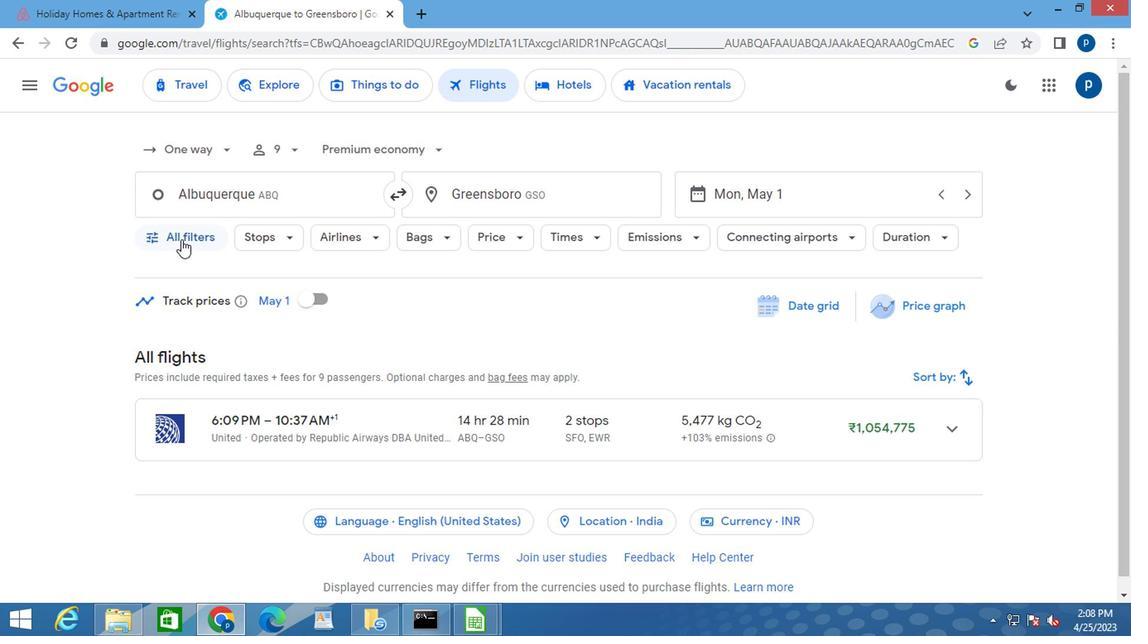 
Action: Mouse moved to (229, 388)
Screenshot: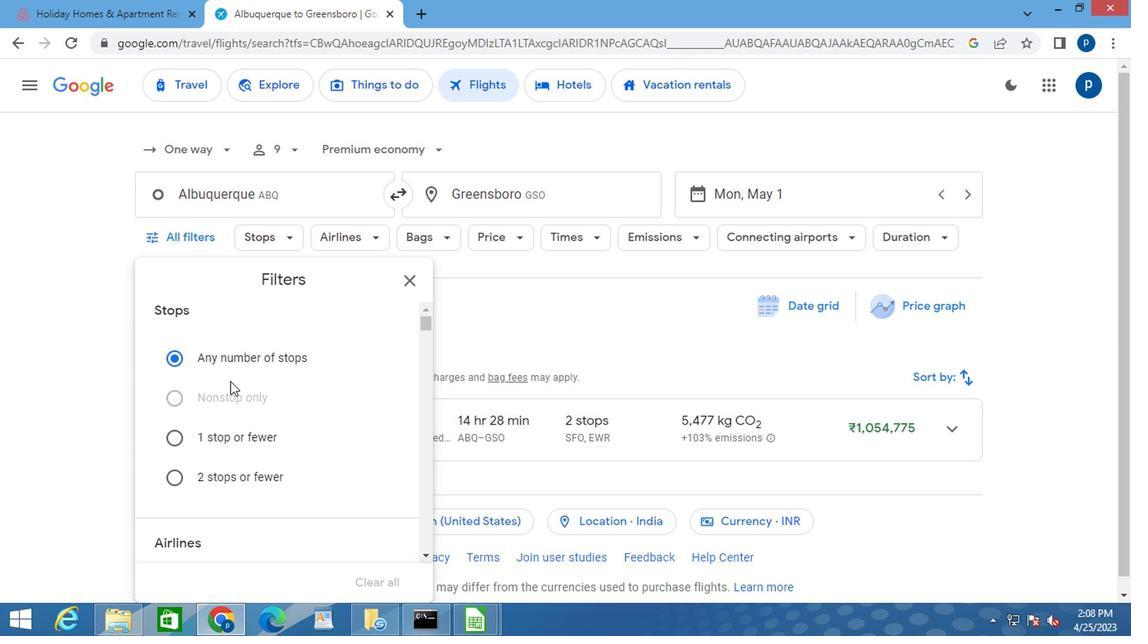 
Action: Mouse scrolled (229, 388) with delta (0, 0)
Screenshot: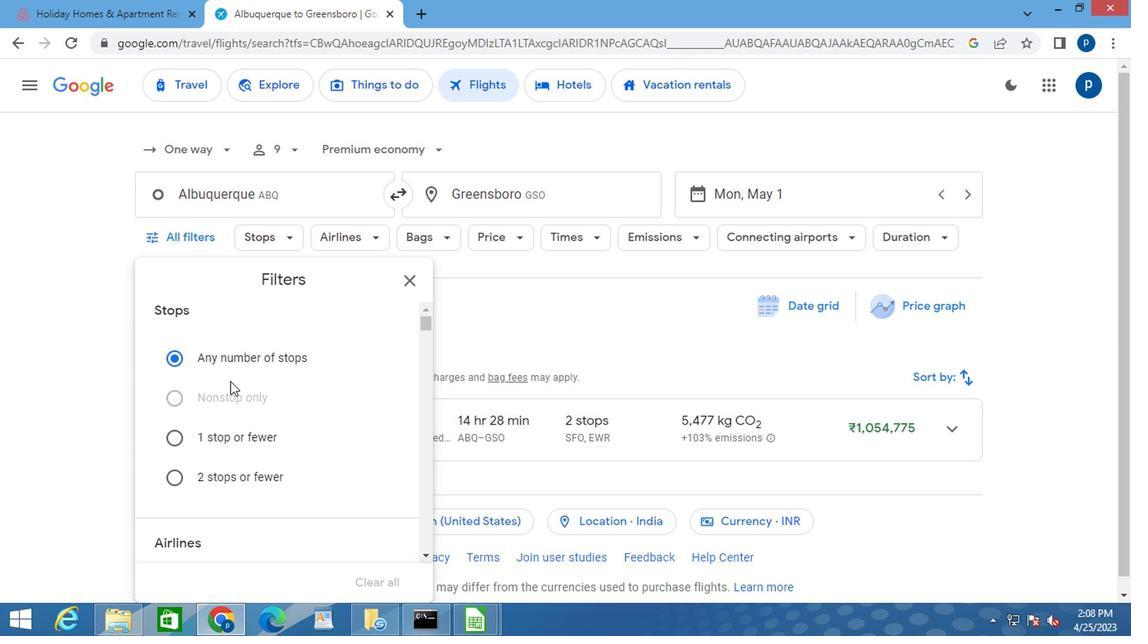 
Action: Mouse moved to (229, 390)
Screenshot: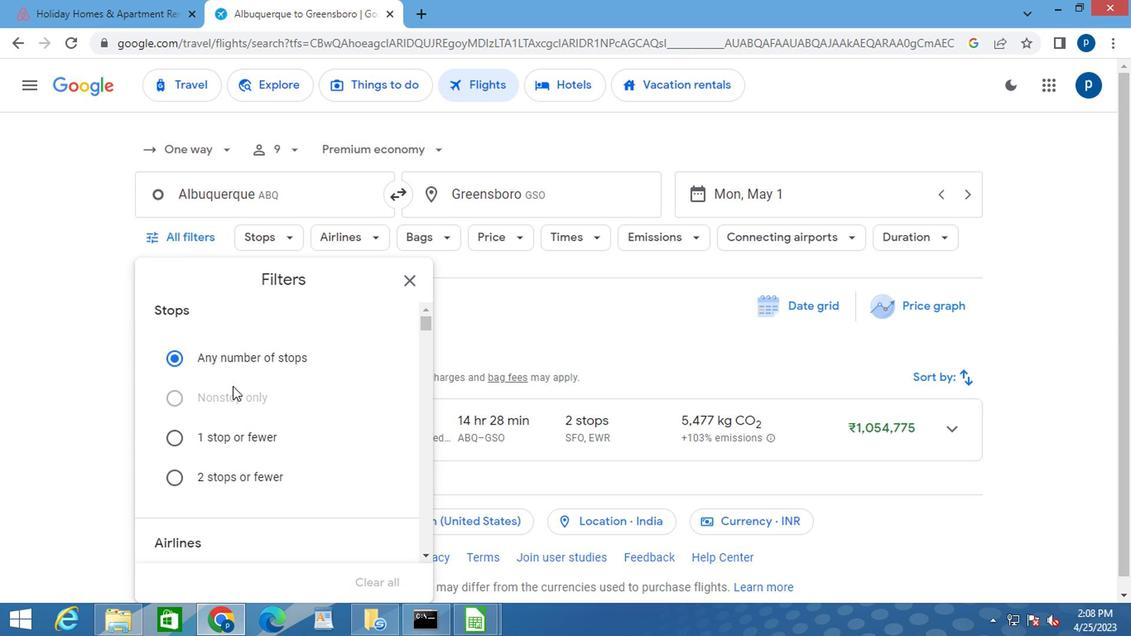 
Action: Mouse scrolled (229, 390) with delta (0, 0)
Screenshot: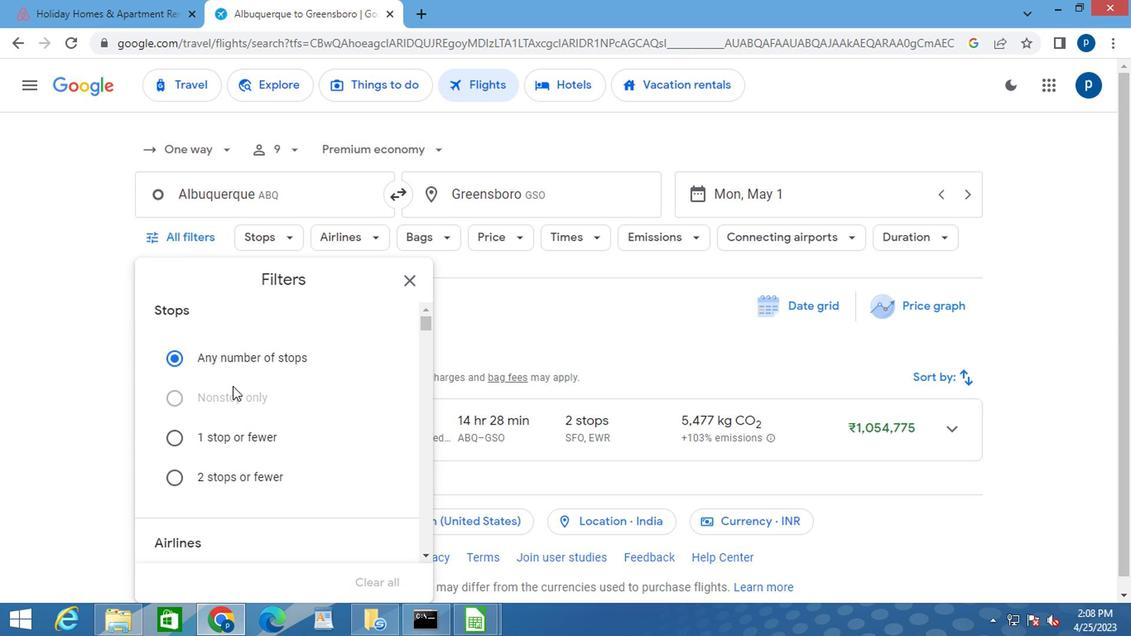 
Action: Mouse moved to (237, 391)
Screenshot: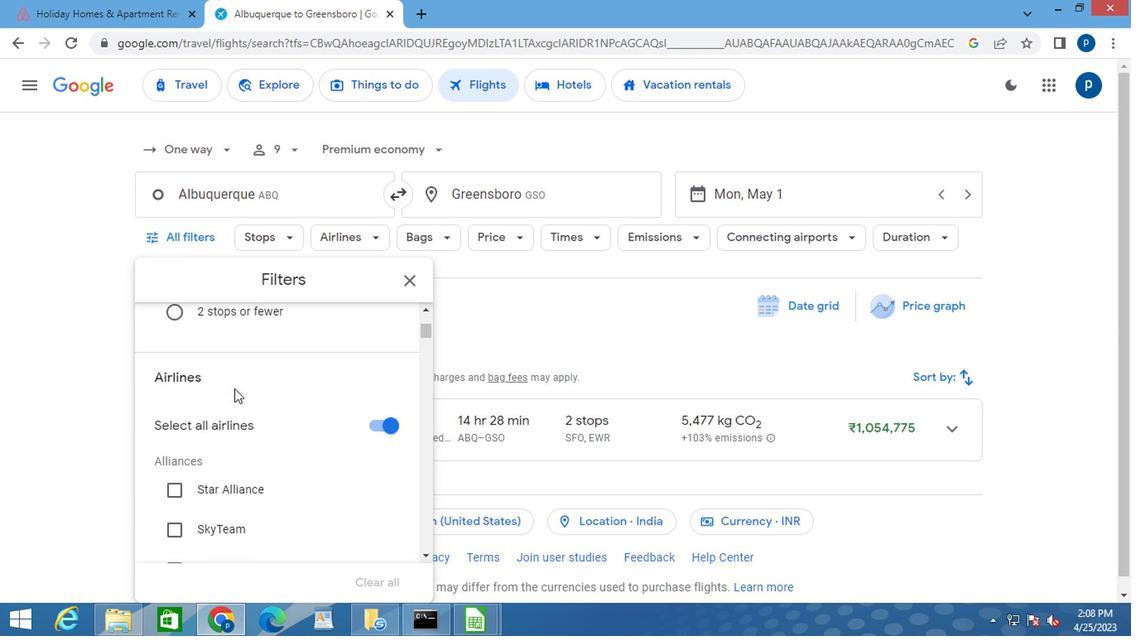 
Action: Mouse scrolled (237, 390) with delta (0, 0)
Screenshot: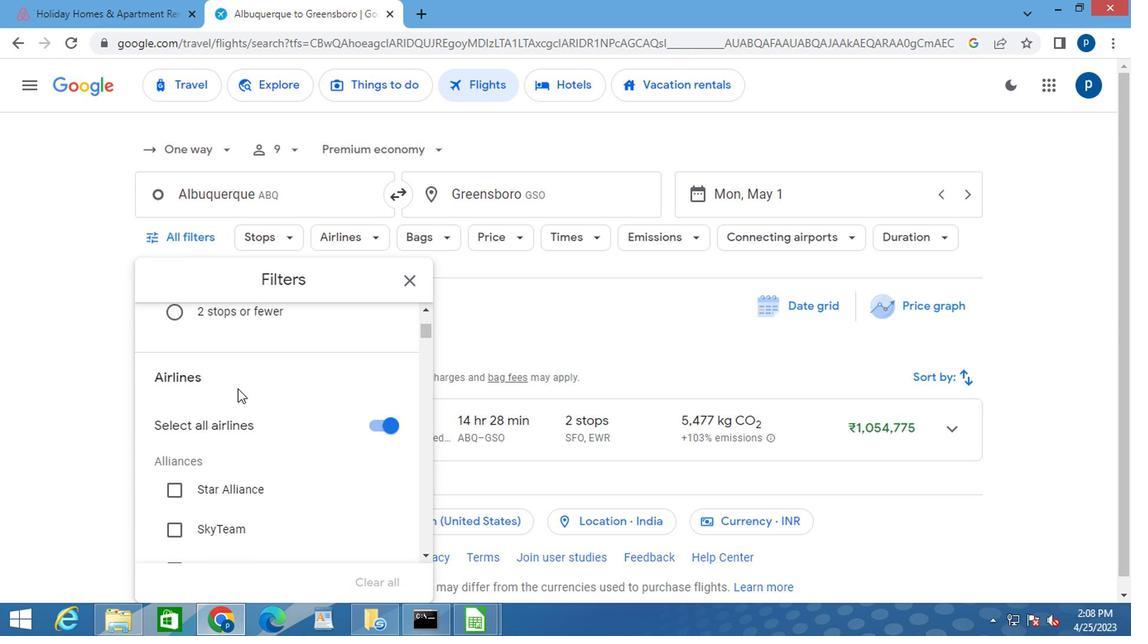 
Action: Mouse moved to (262, 395)
Screenshot: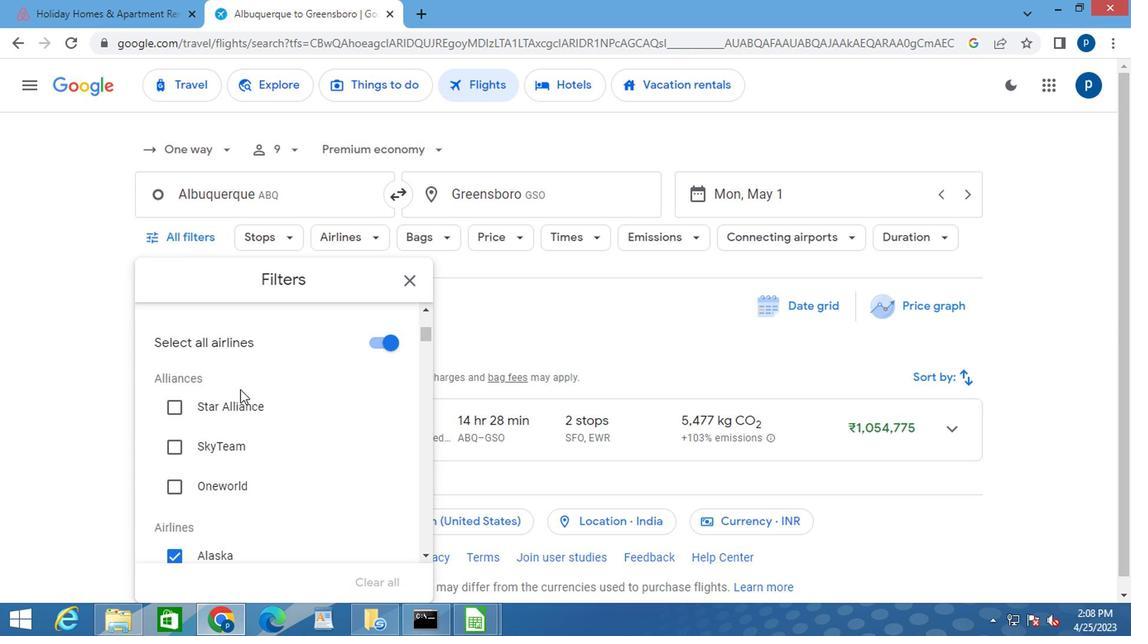 
Action: Mouse scrolled (262, 394) with delta (0, 0)
Screenshot: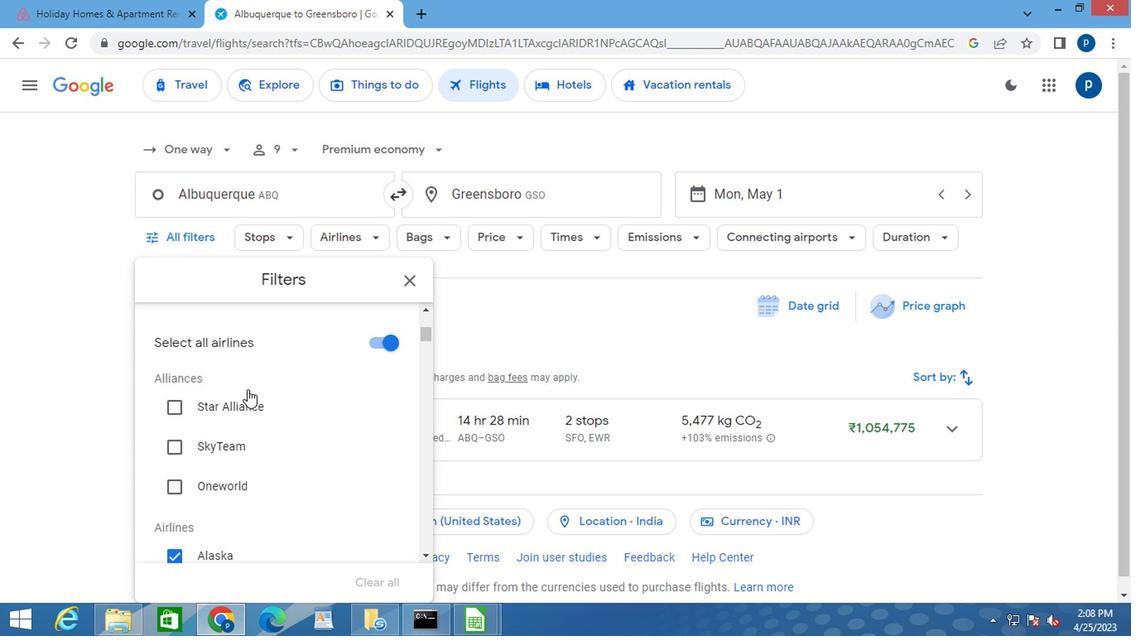 
Action: Mouse scrolled (262, 394) with delta (0, 0)
Screenshot: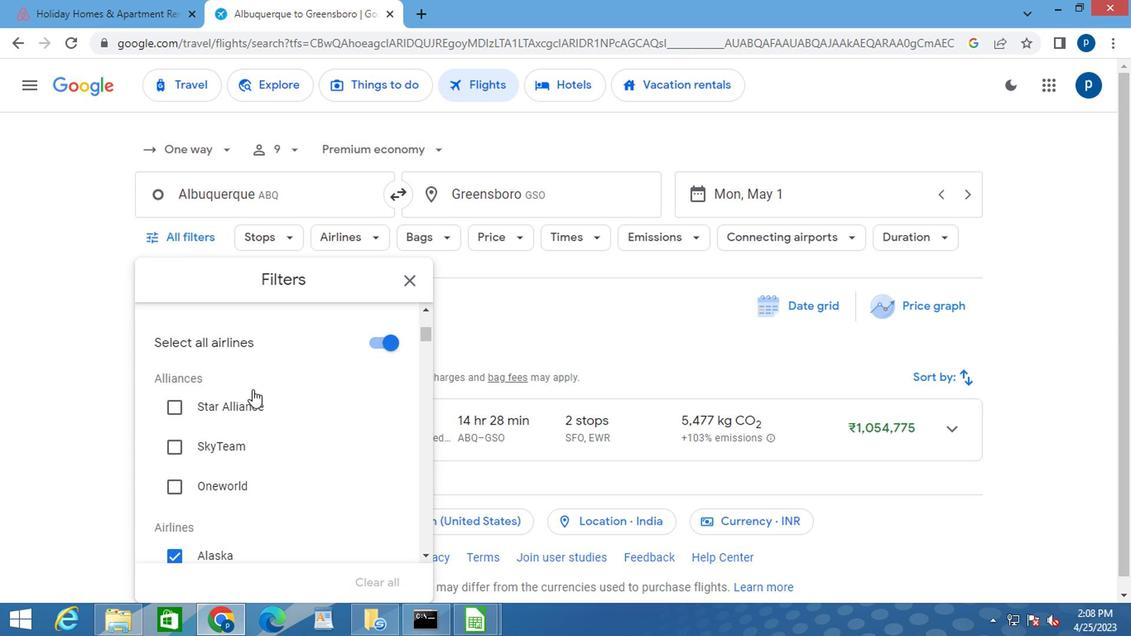 
Action: Mouse moved to (371, 390)
Screenshot: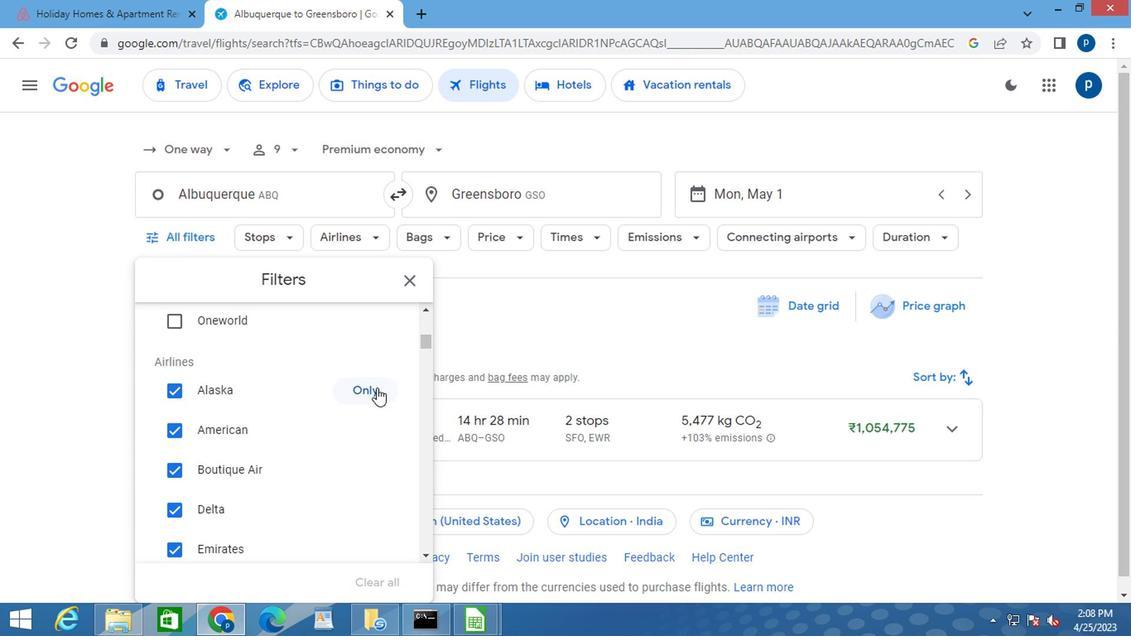 
Action: Mouse pressed left at (371, 390)
Screenshot: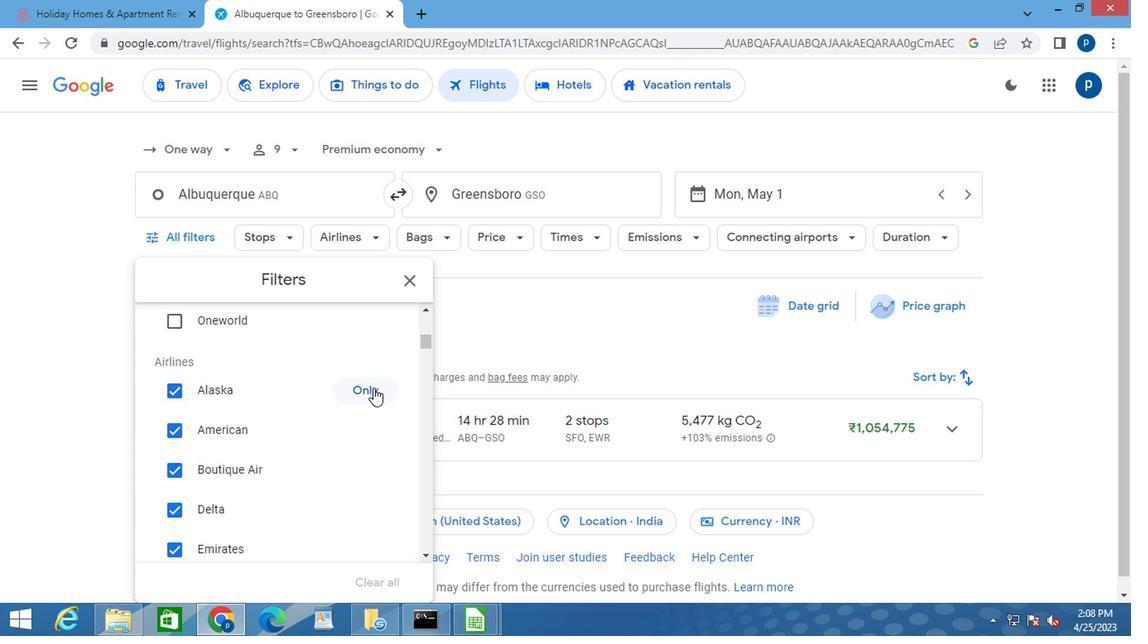 
Action: Mouse moved to (317, 431)
Screenshot: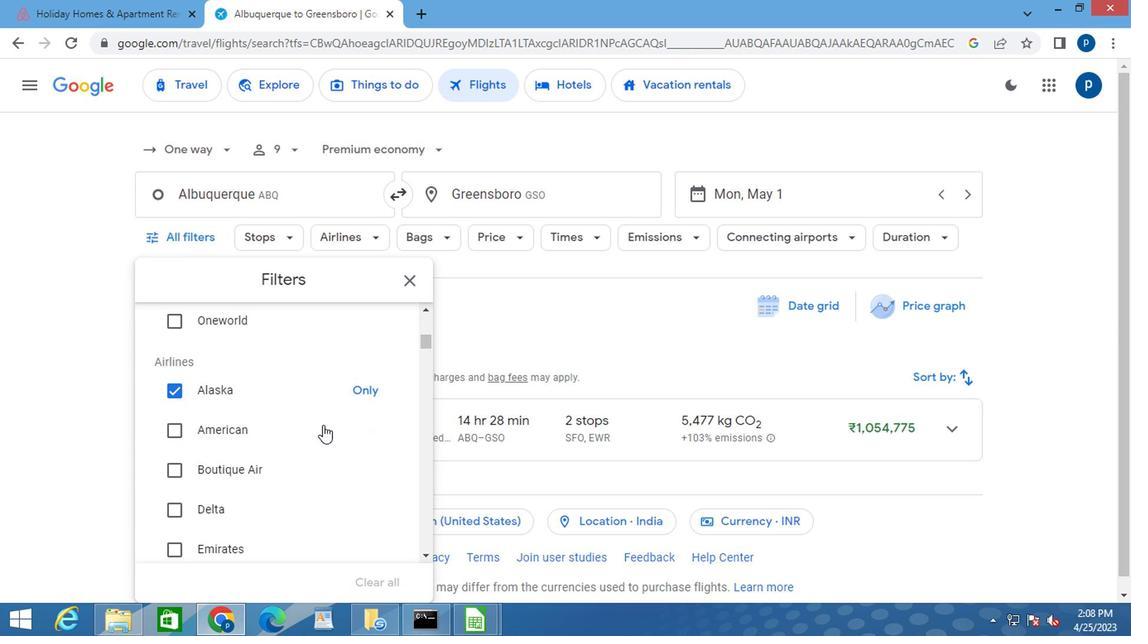 
Action: Mouse scrolled (317, 430) with delta (0, 0)
Screenshot: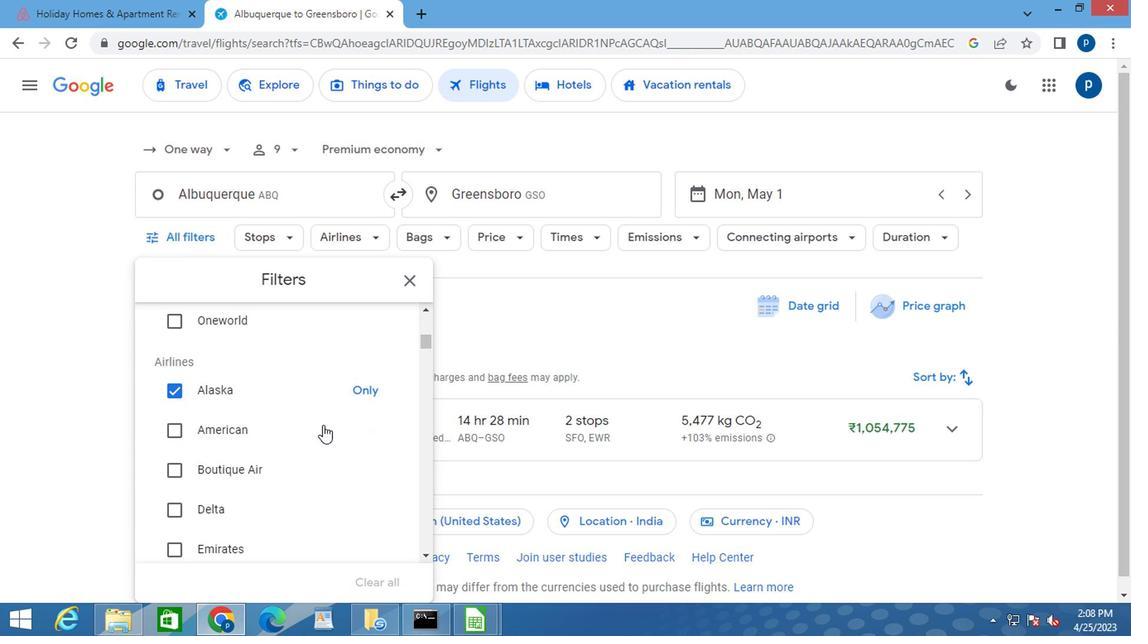 
Action: Mouse moved to (316, 432)
Screenshot: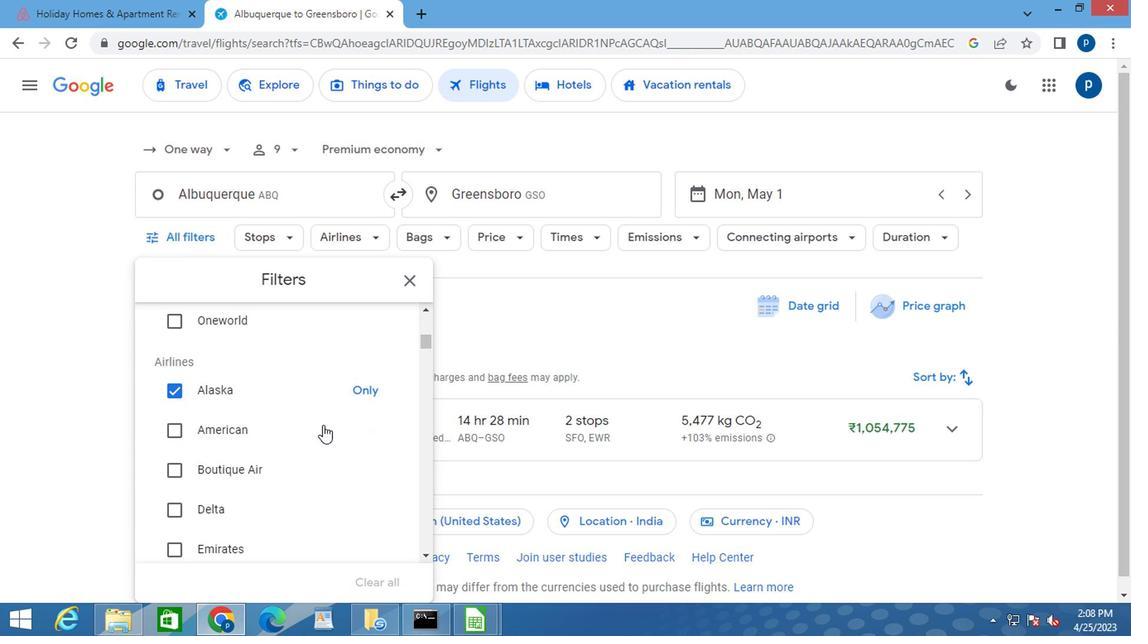 
Action: Mouse scrolled (316, 431) with delta (0, -1)
Screenshot: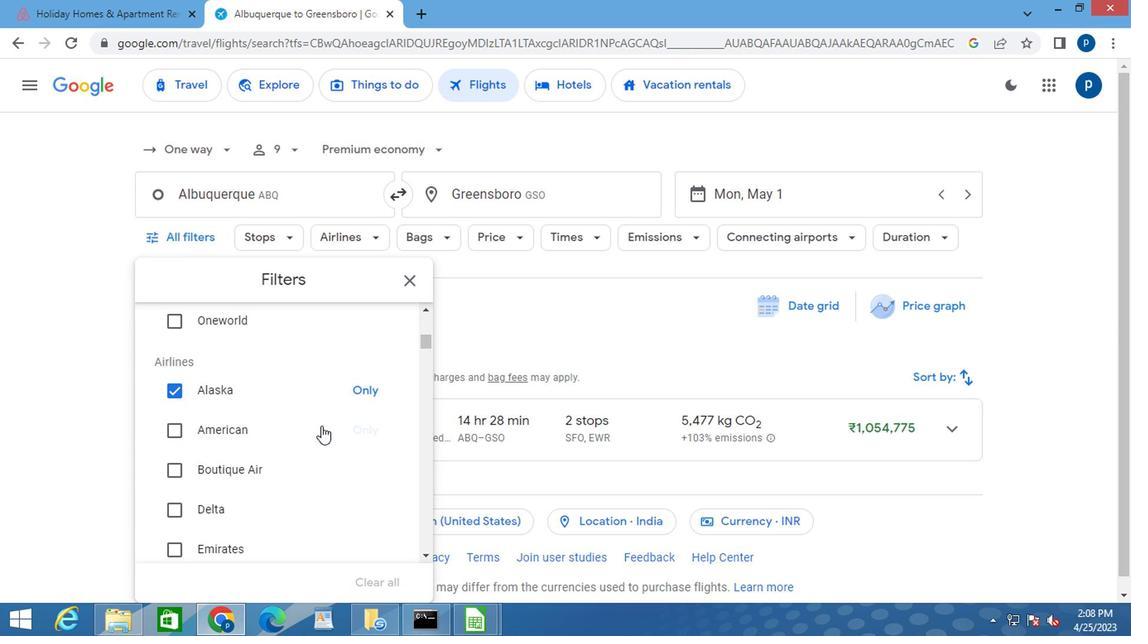 
Action: Mouse scrolled (316, 431) with delta (0, -1)
Screenshot: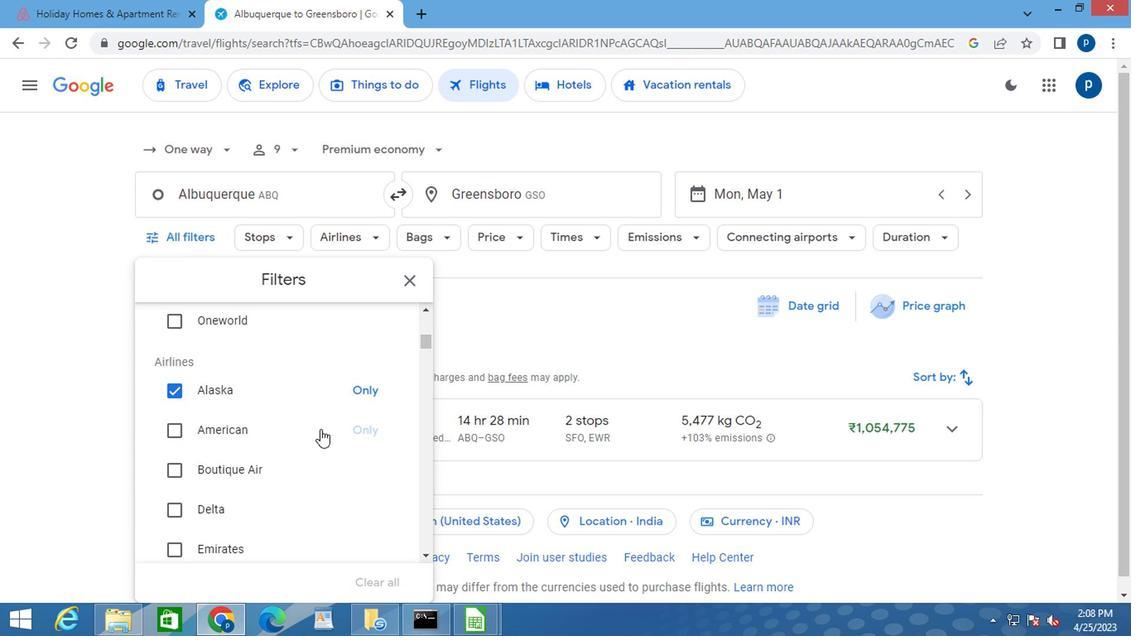 
Action: Mouse moved to (297, 428)
Screenshot: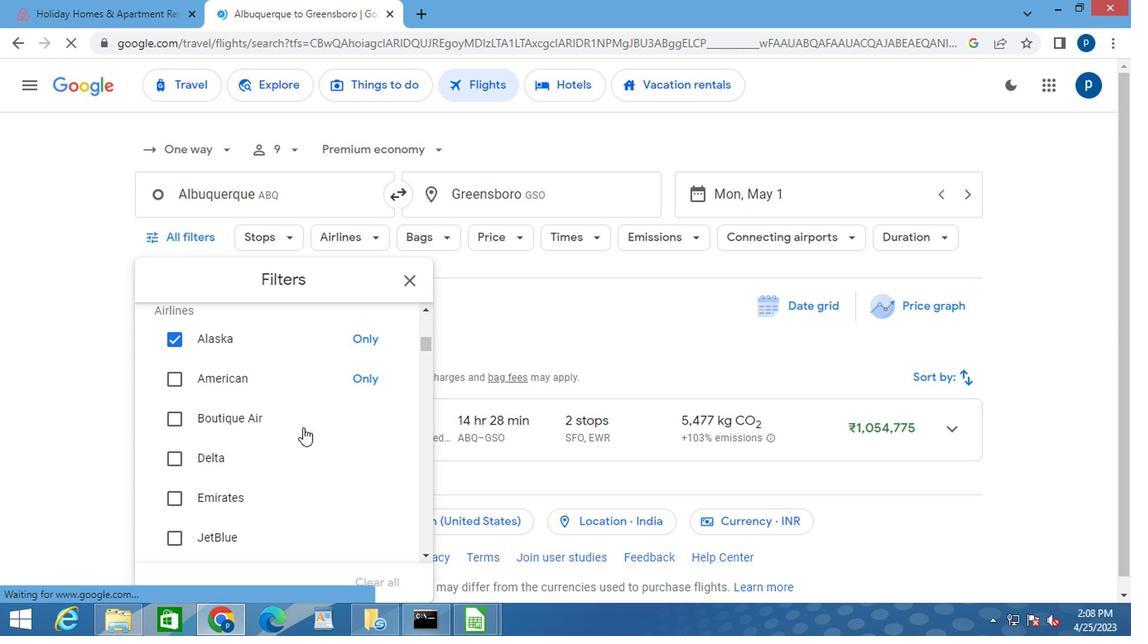 
Action: Mouse scrolled (297, 428) with delta (0, 0)
Screenshot: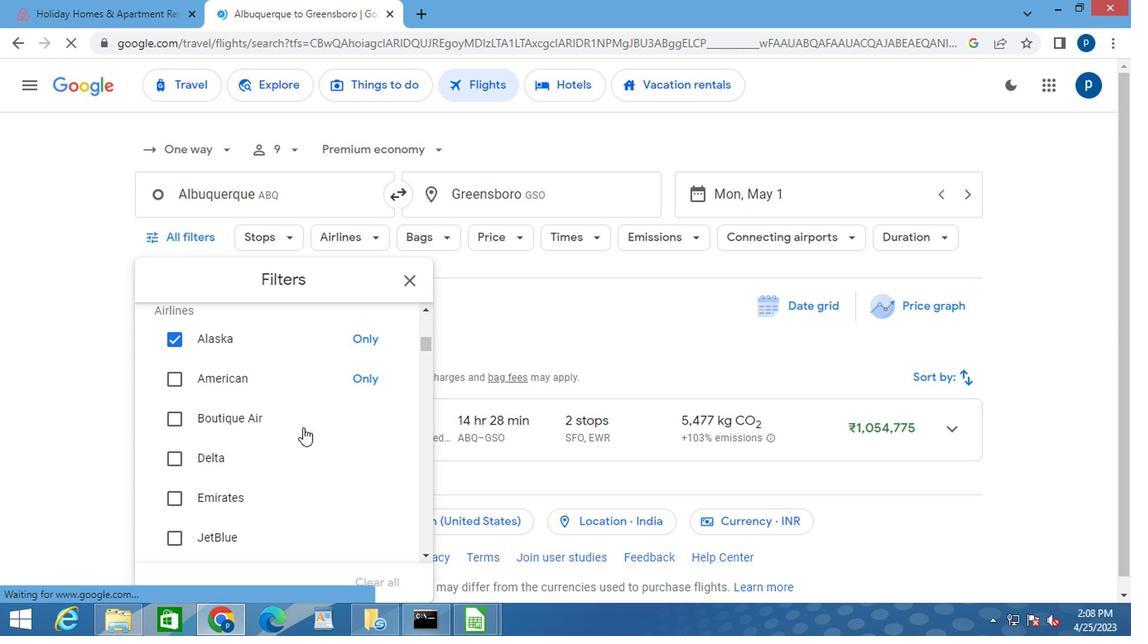 
Action: Mouse moved to (380, 490)
Screenshot: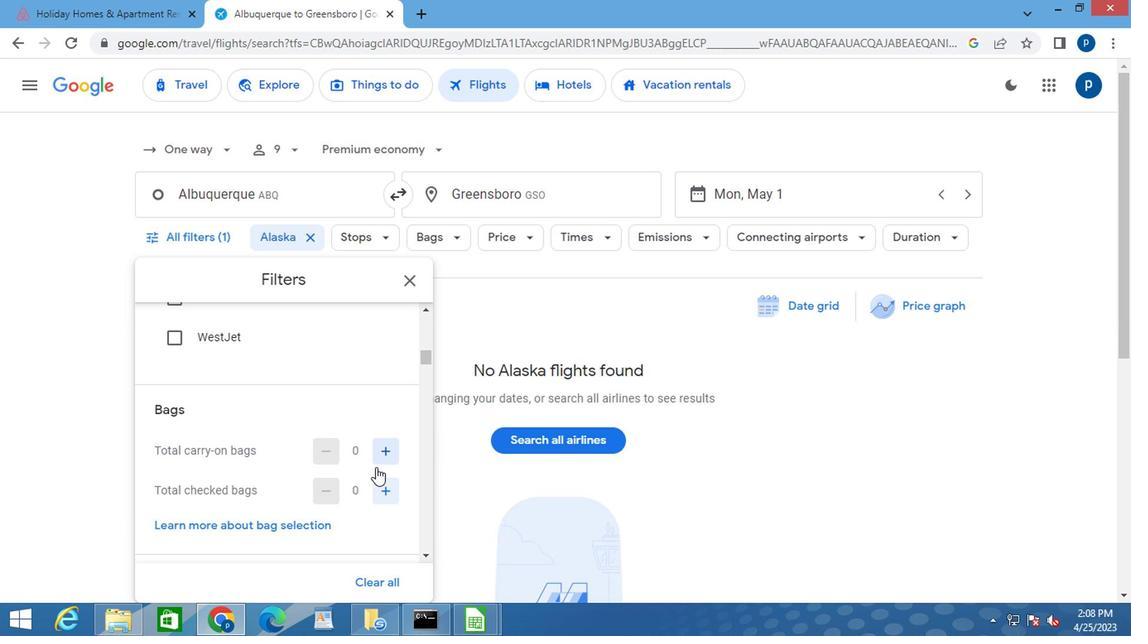 
Action: Mouse pressed left at (380, 490)
Screenshot: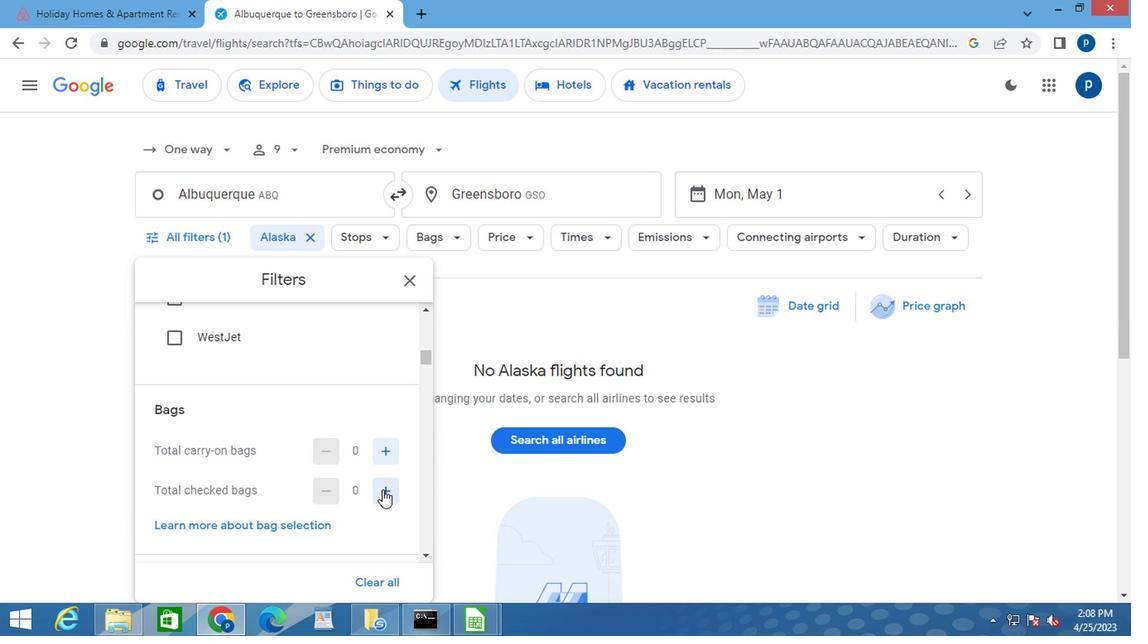 
Action: Mouse pressed left at (380, 490)
Screenshot: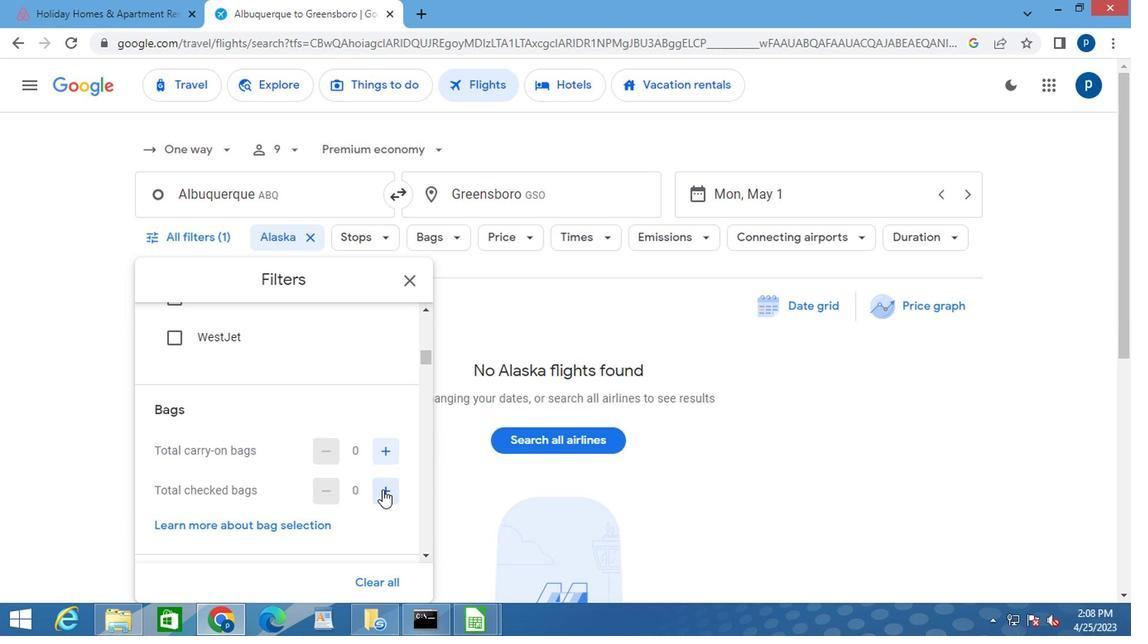
Action: Mouse moved to (337, 482)
Screenshot: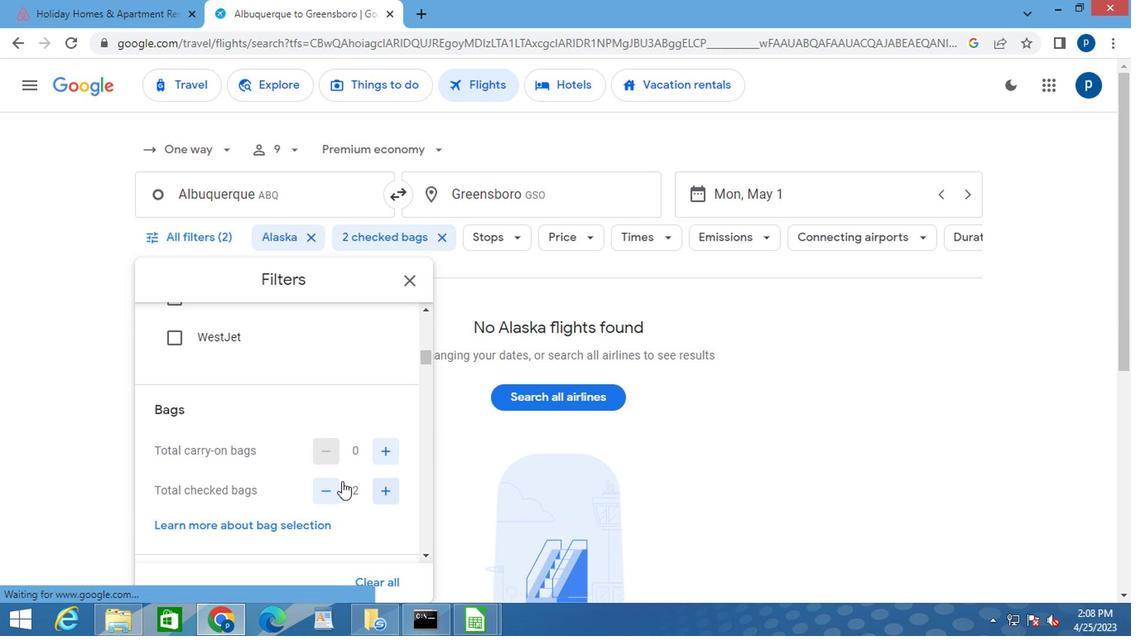 
Action: Mouse scrolled (337, 481) with delta (0, 0)
Screenshot: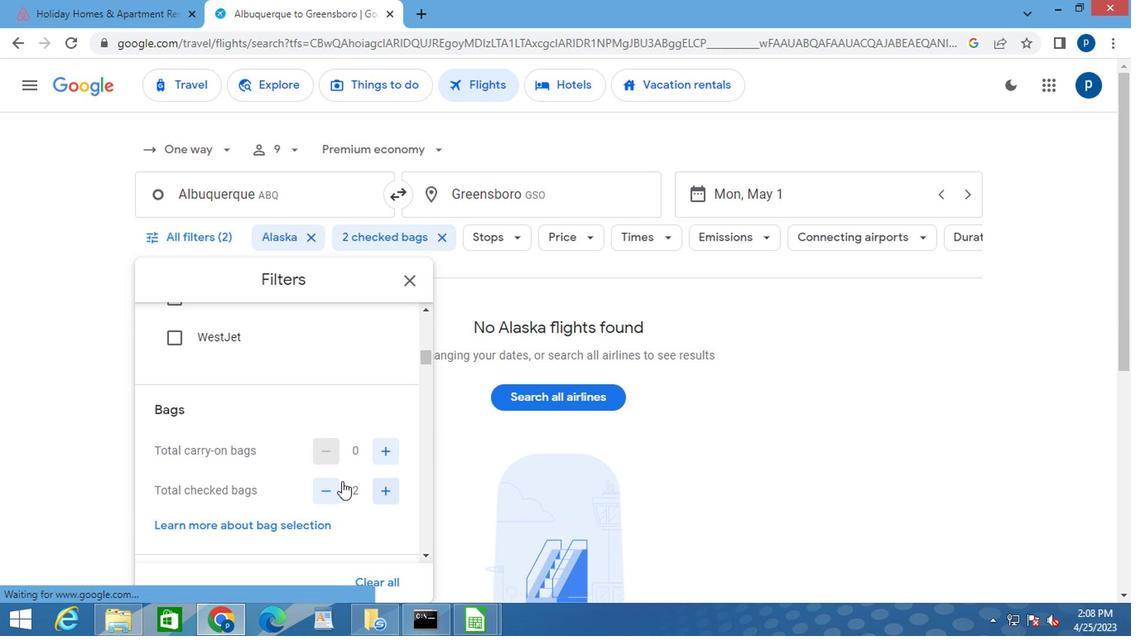 
Action: Mouse moved to (318, 469)
Screenshot: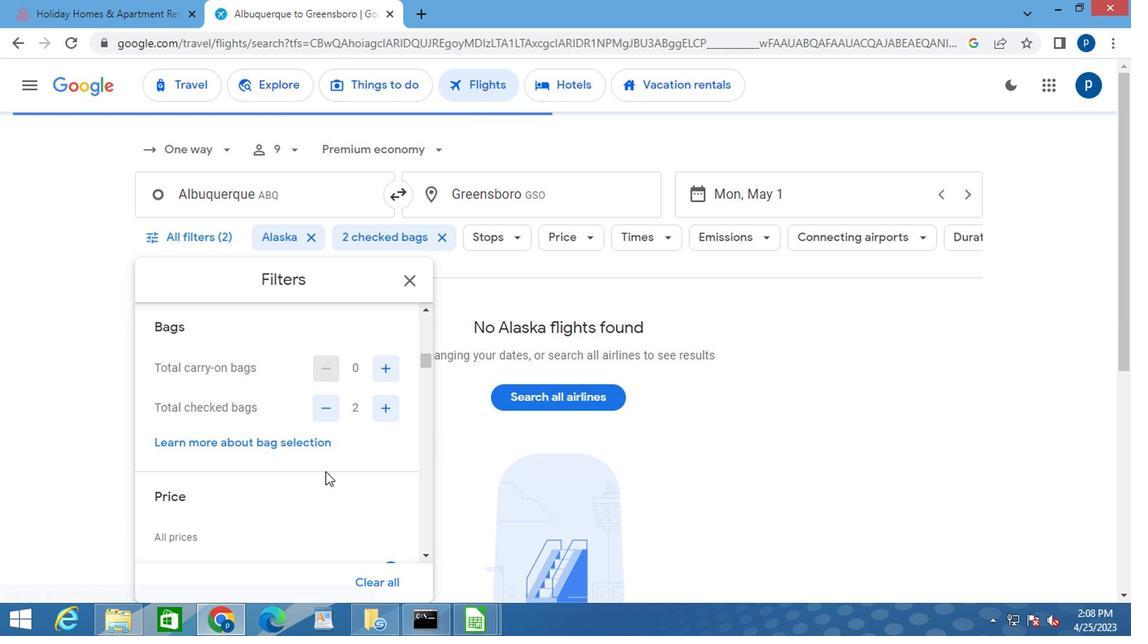 
Action: Mouse scrolled (318, 469) with delta (0, 0)
Screenshot: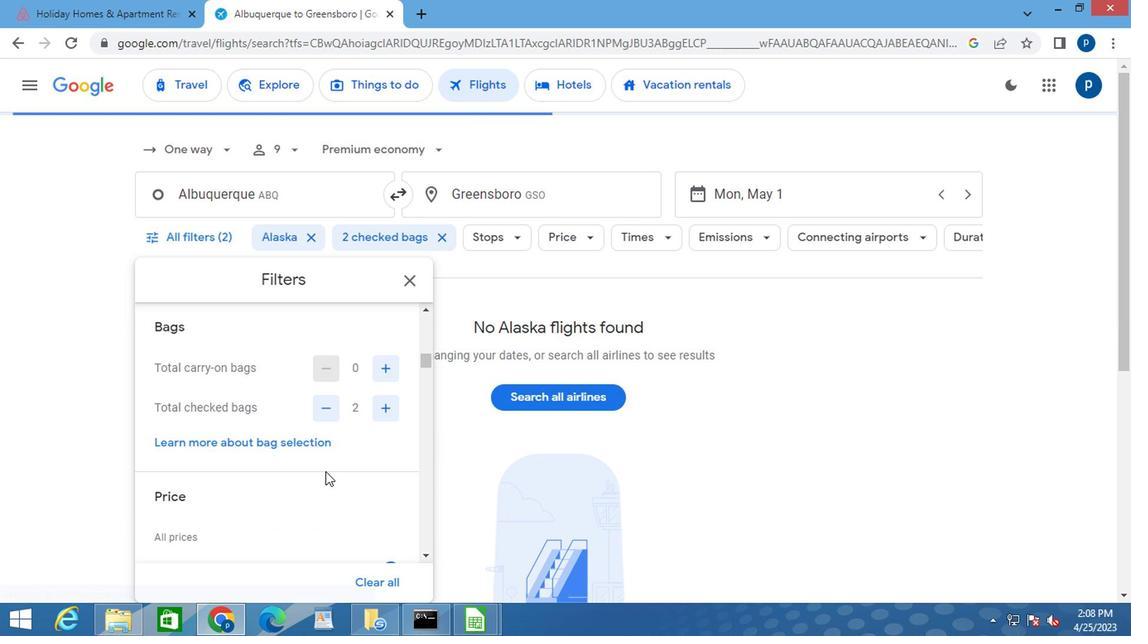 
Action: Mouse moved to (294, 456)
Screenshot: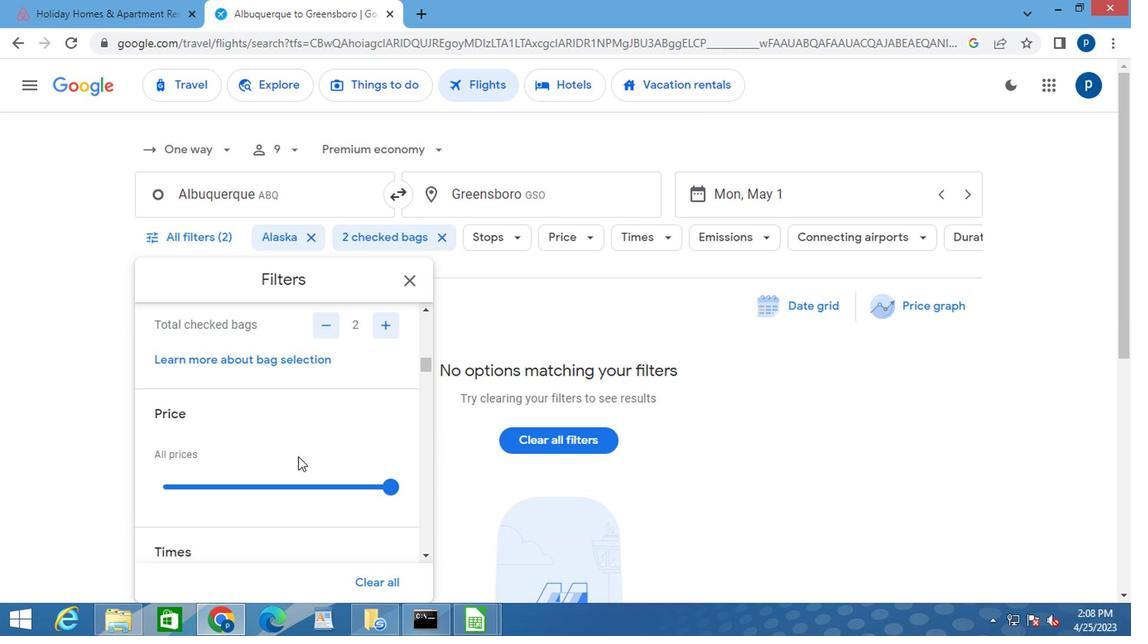 
Action: Mouse scrolled (294, 454) with delta (0, -1)
Screenshot: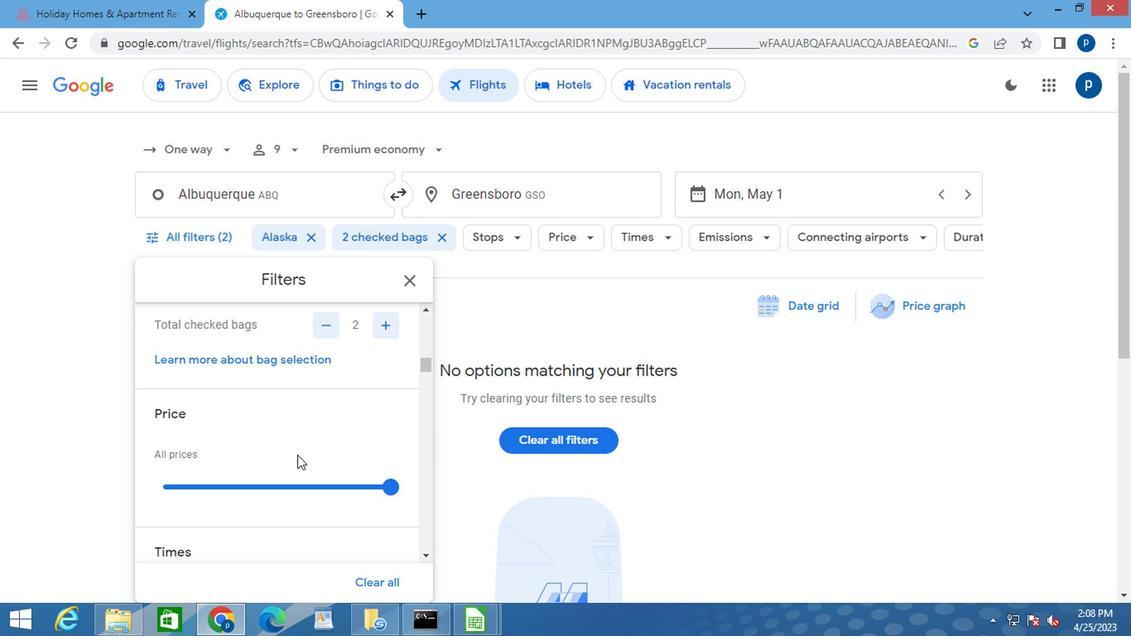 
Action: Mouse moved to (383, 400)
Screenshot: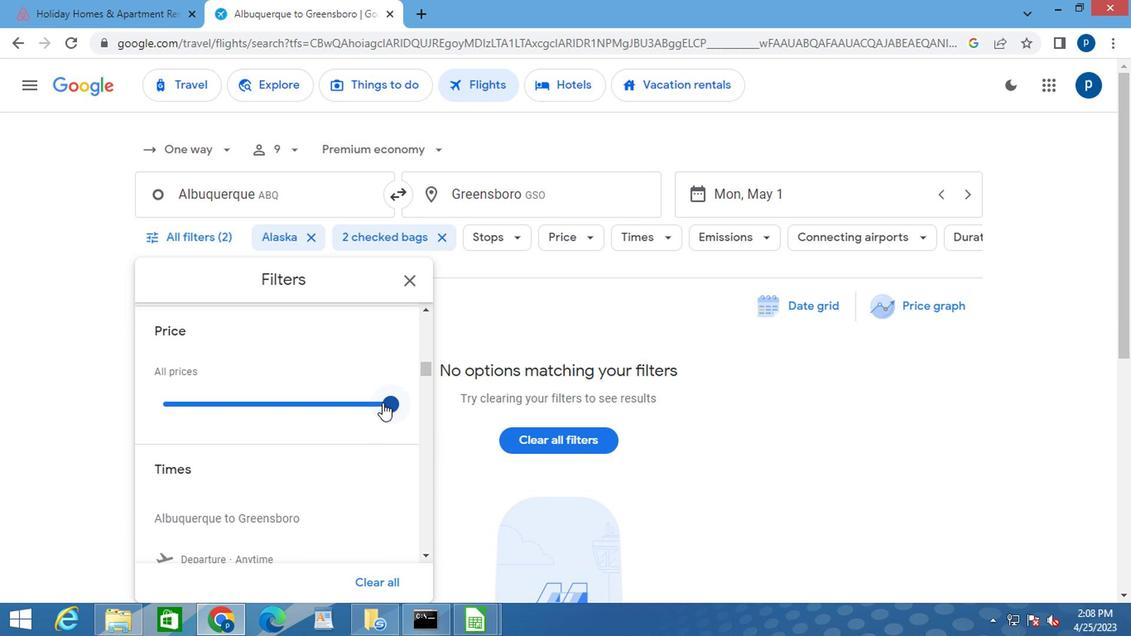 
Action: Mouse pressed left at (383, 400)
Screenshot: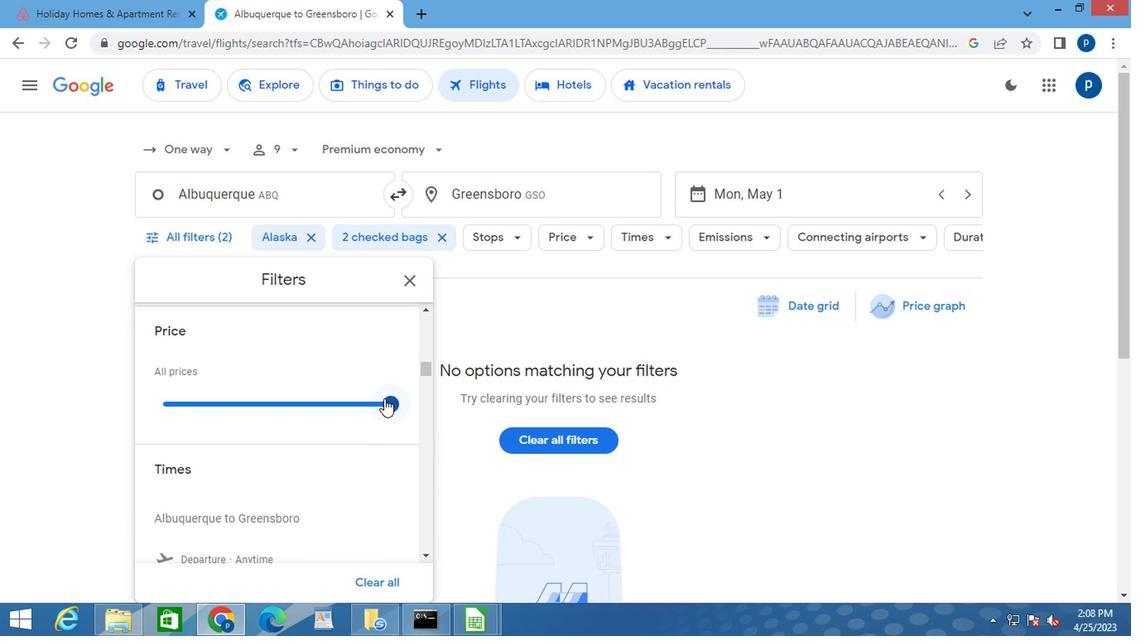 
Action: Mouse moved to (159, 403)
Screenshot: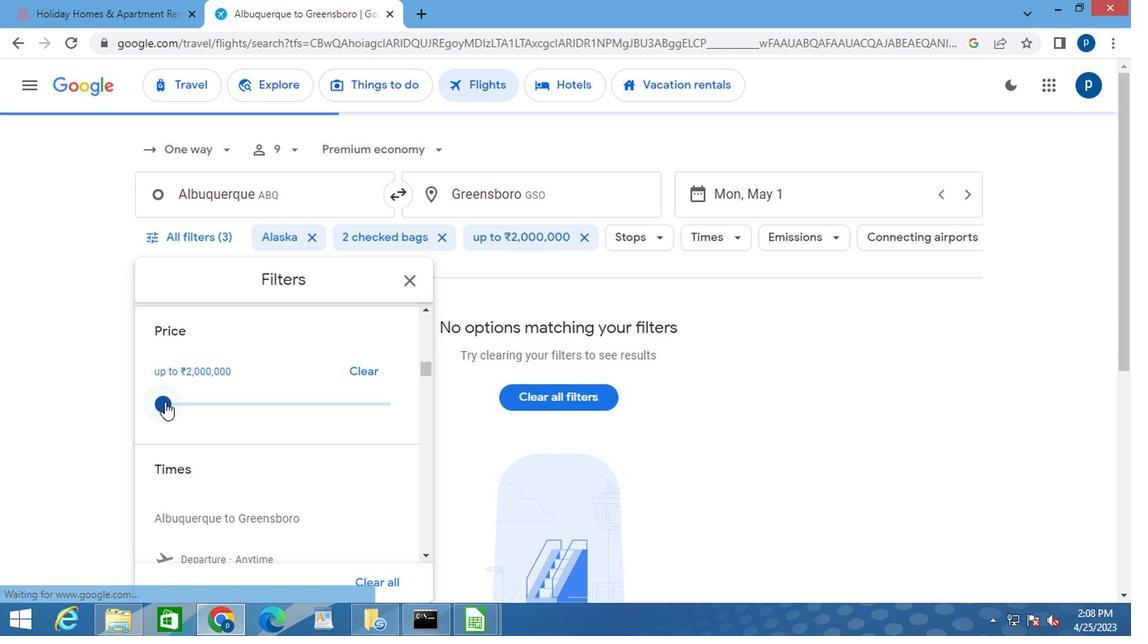 
Action: Mouse pressed left at (159, 403)
Screenshot: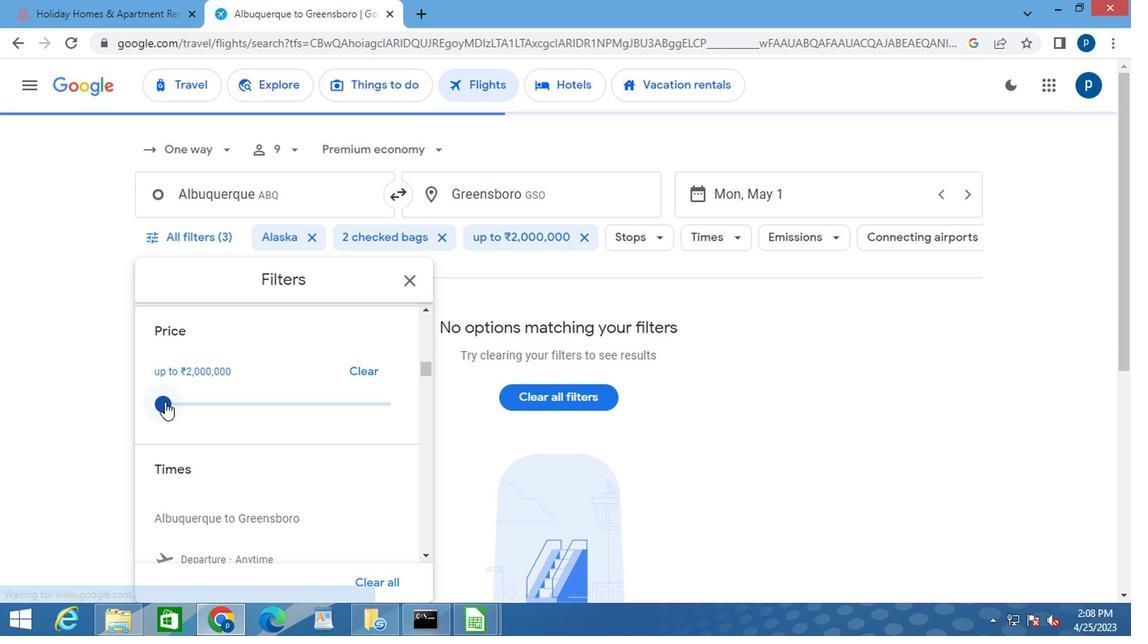 
Action: Mouse moved to (253, 445)
Screenshot: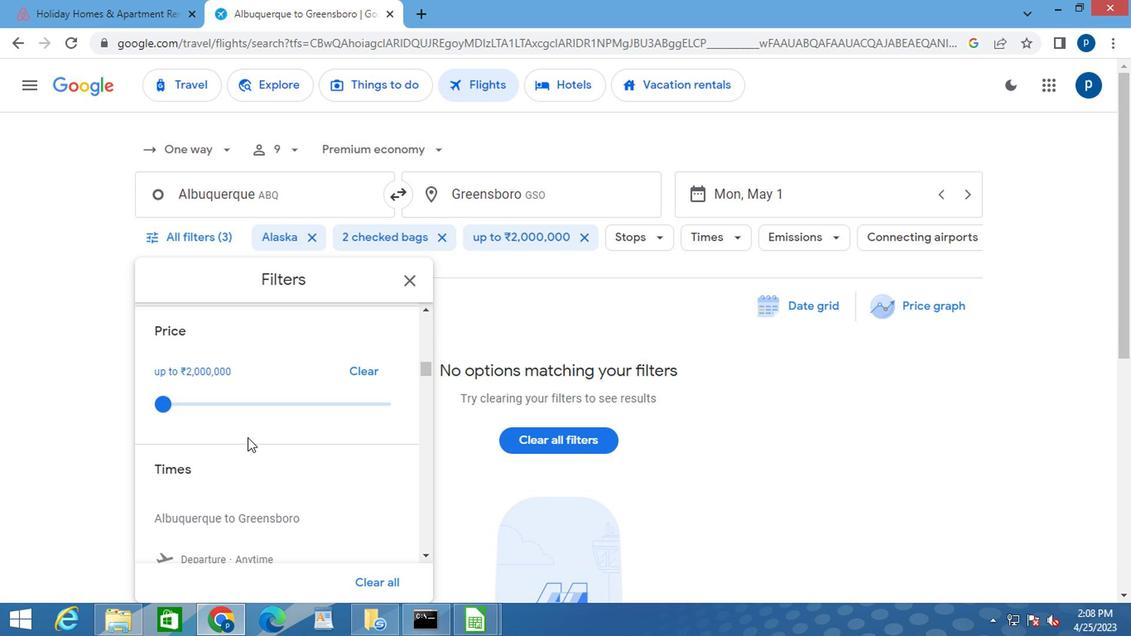 
Action: Mouse scrolled (253, 444) with delta (0, -1)
Screenshot: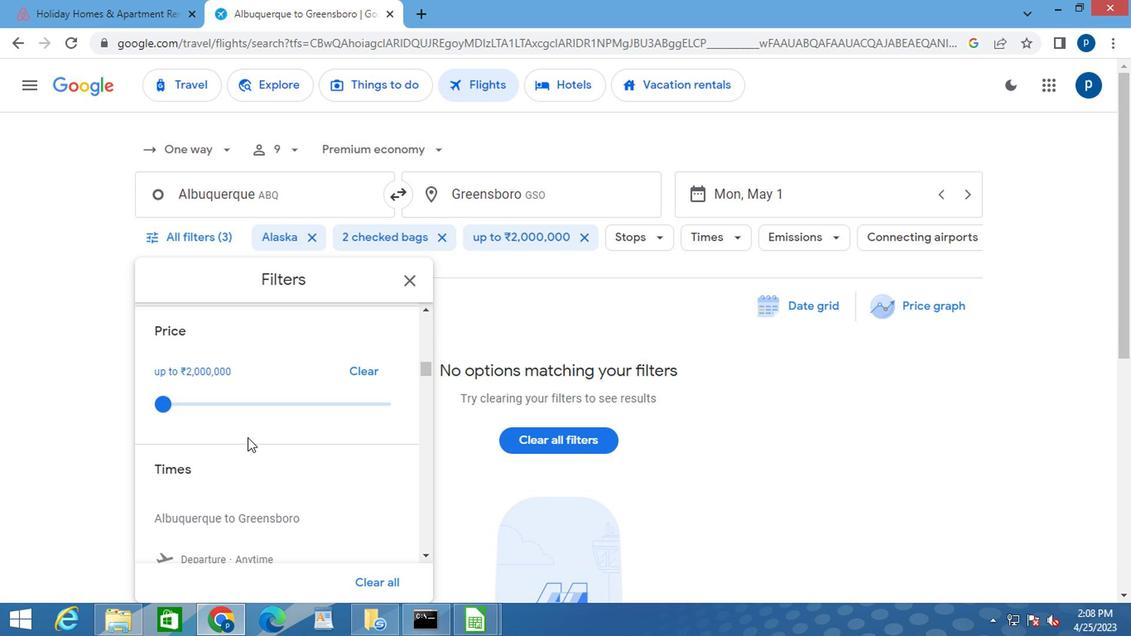 
Action: Mouse moved to (253, 445)
Screenshot: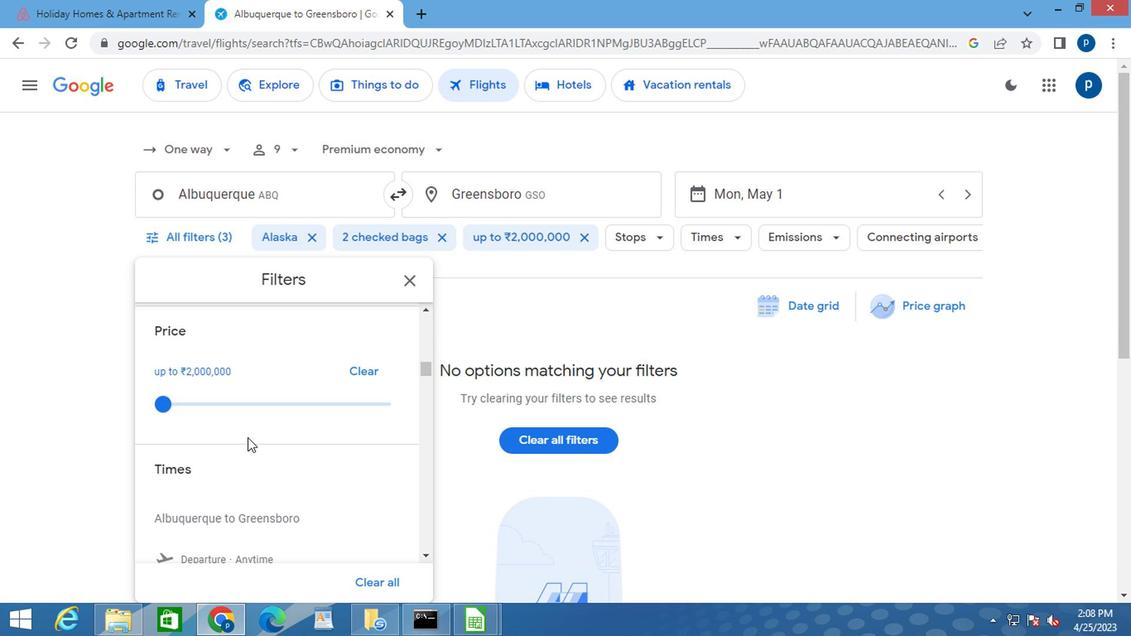 
Action: Mouse scrolled (253, 444) with delta (0, -1)
Screenshot: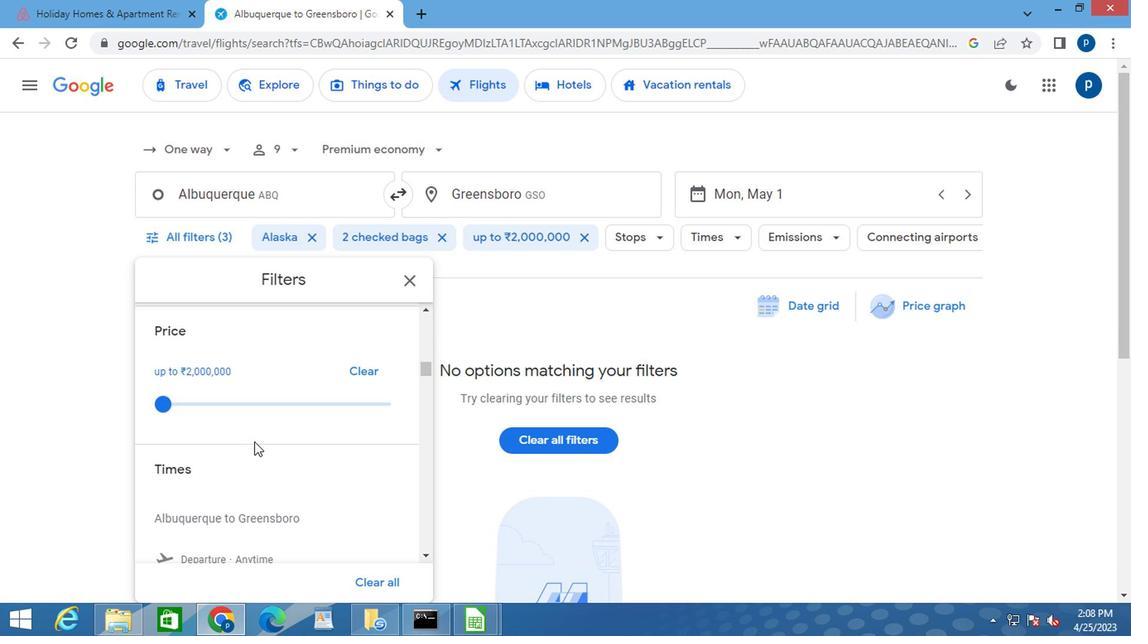 
Action: Mouse moved to (317, 432)
Screenshot: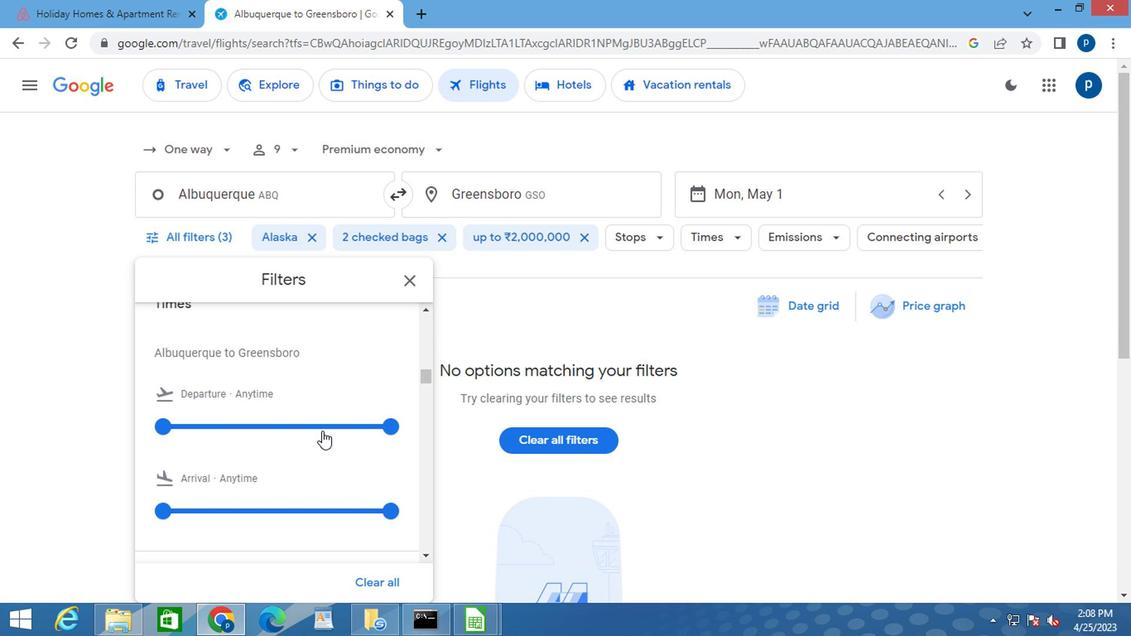 
Action: Mouse scrolled (317, 431) with delta (0, -1)
Screenshot: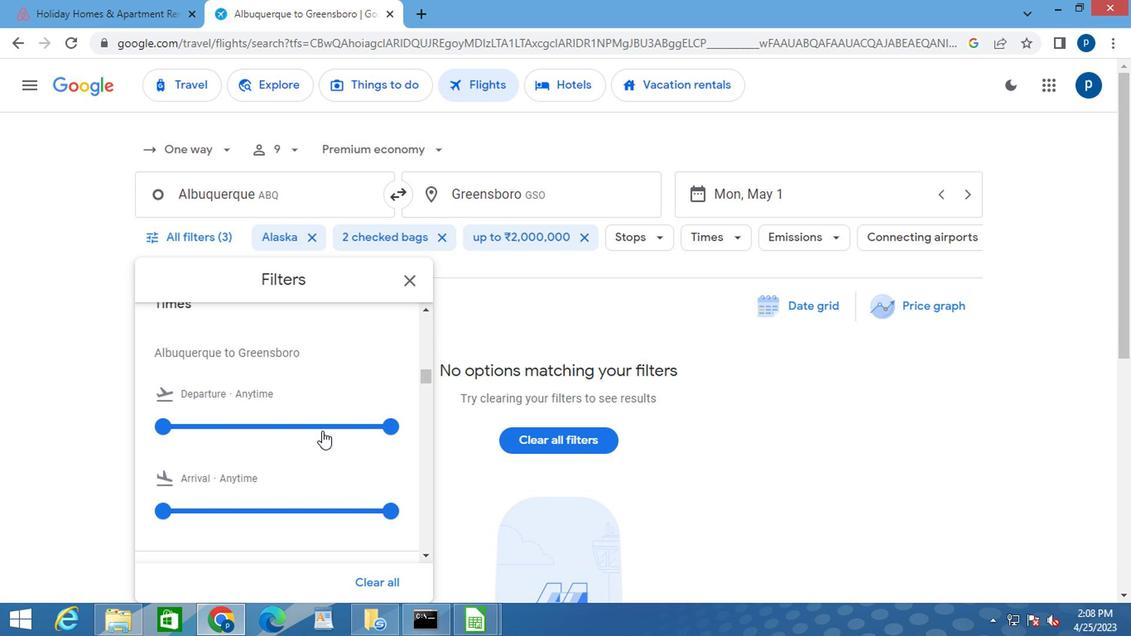 
Action: Mouse moved to (161, 345)
Screenshot: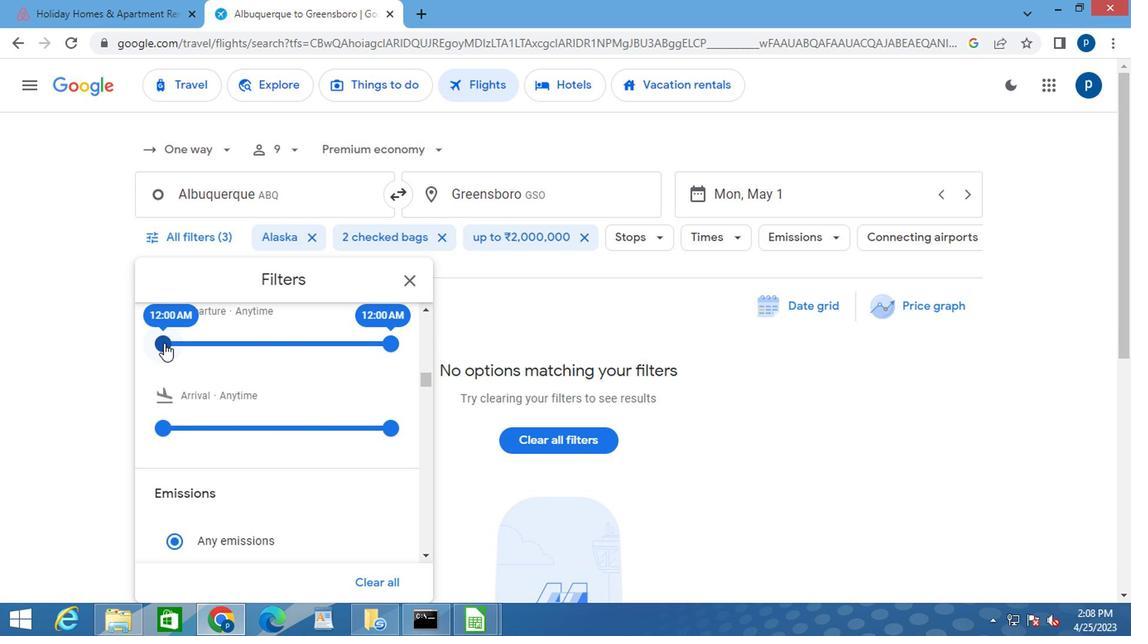 
Action: Mouse pressed left at (161, 345)
Screenshot: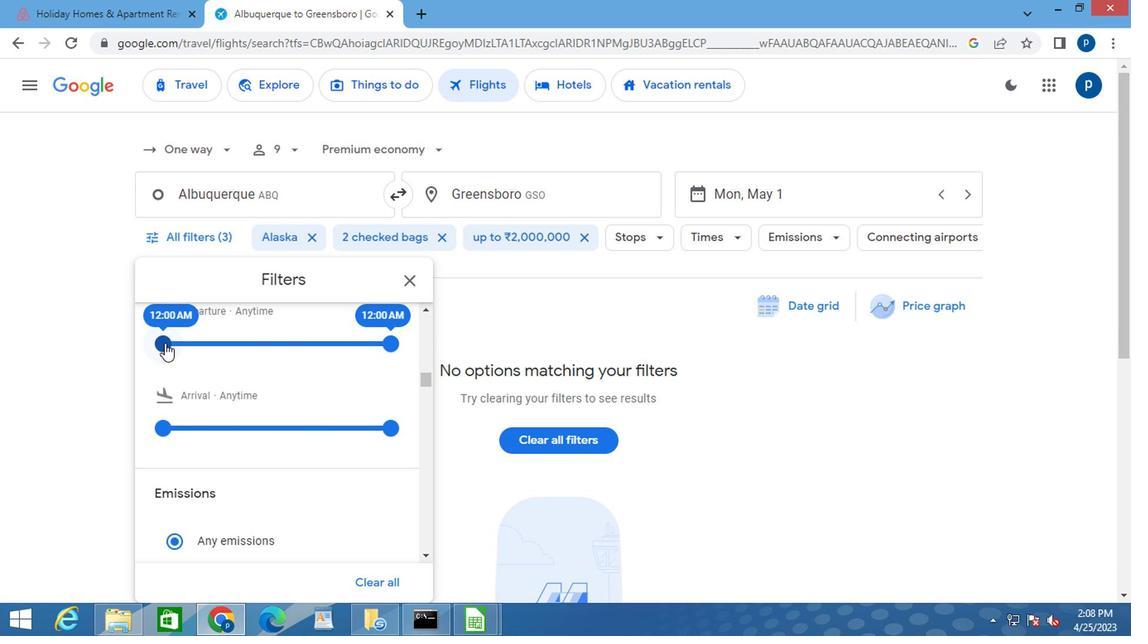 
Action: Mouse moved to (387, 344)
Screenshot: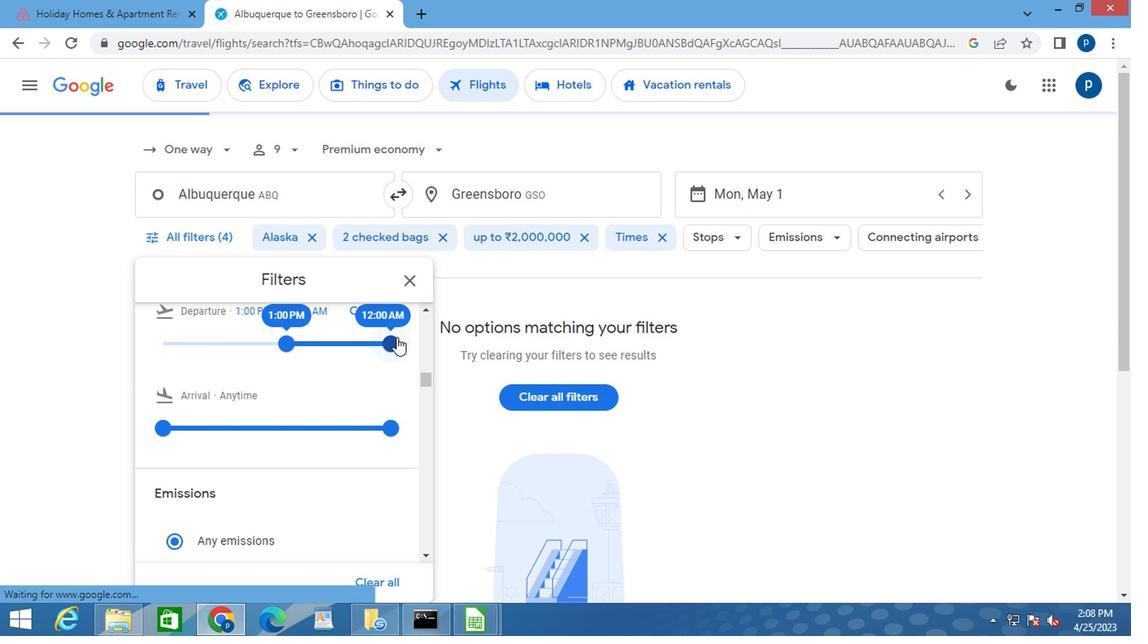 
Action: Mouse pressed left at (387, 344)
Screenshot: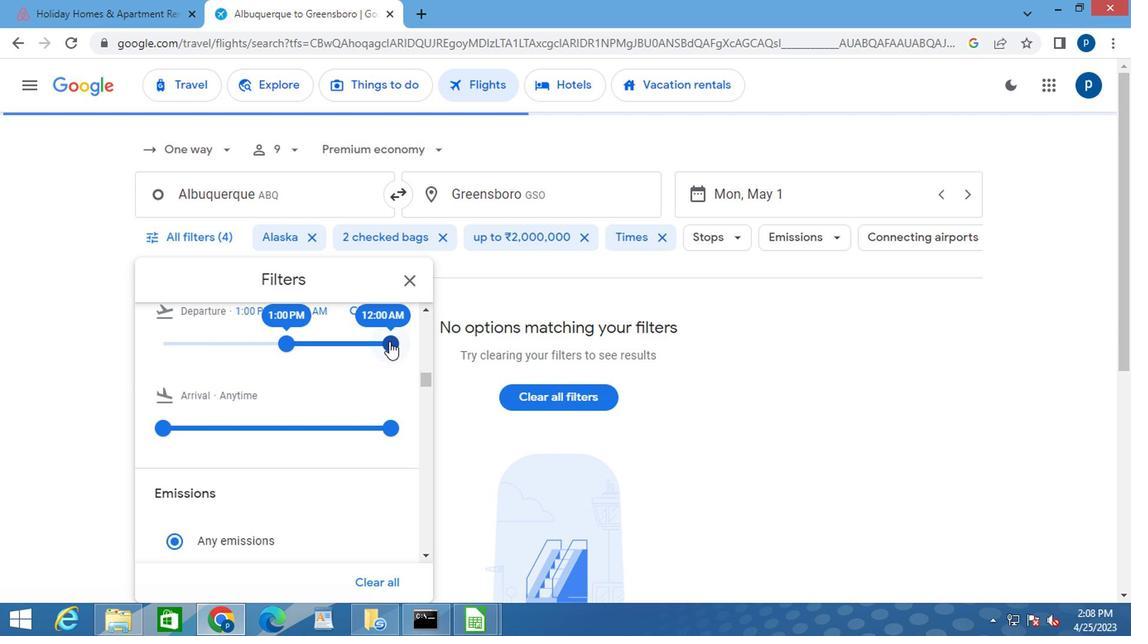 
Action: Mouse moved to (398, 286)
Screenshot: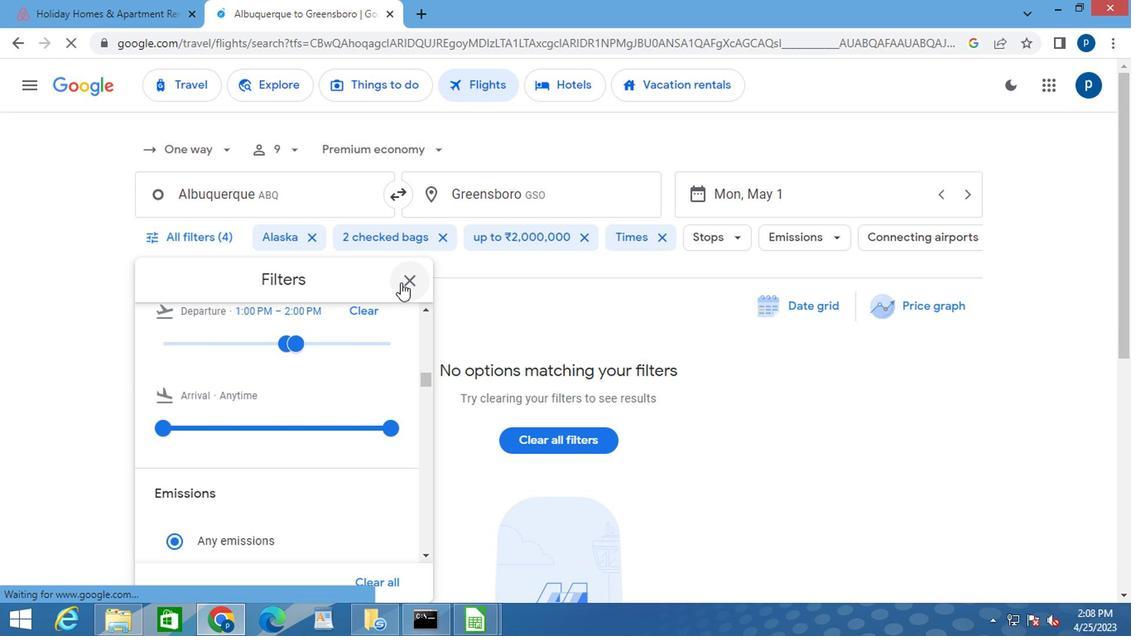 
Action: Mouse pressed left at (398, 286)
Screenshot: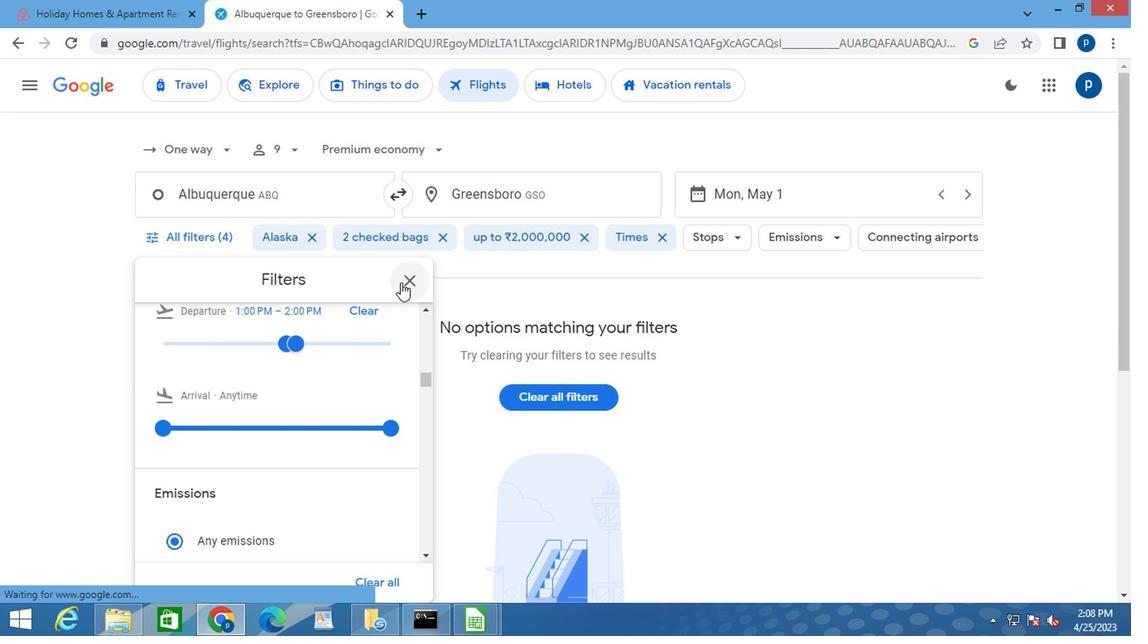 
Action: Mouse moved to (400, 284)
Screenshot: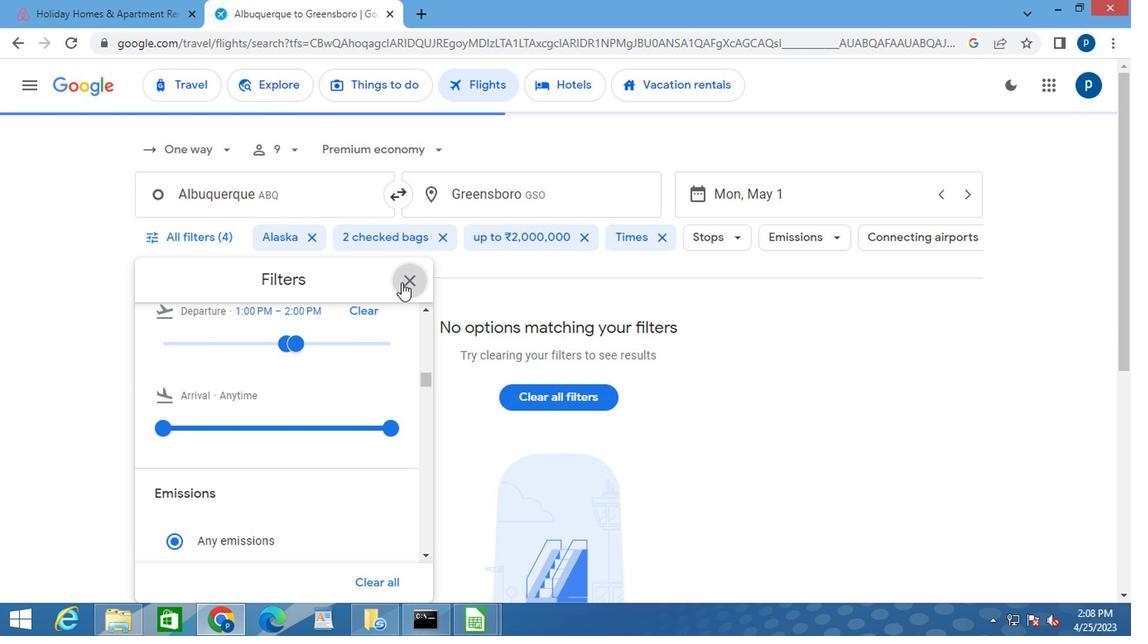 
